 Task: Look for space in Ma'an, Jordan from 12th June, 2023 to 15th June, 2023 for 2 adults in price range Rs.10000 to Rs.15000. Place can be entire place with 1  bedroom having 1 bed and 1 bathroom. Property type can be house, flat, guest house, hotel. Amenities needed are: washing machine. Booking option can be shelf check-in. Required host language is English.
Action: Mouse moved to (411, 81)
Screenshot: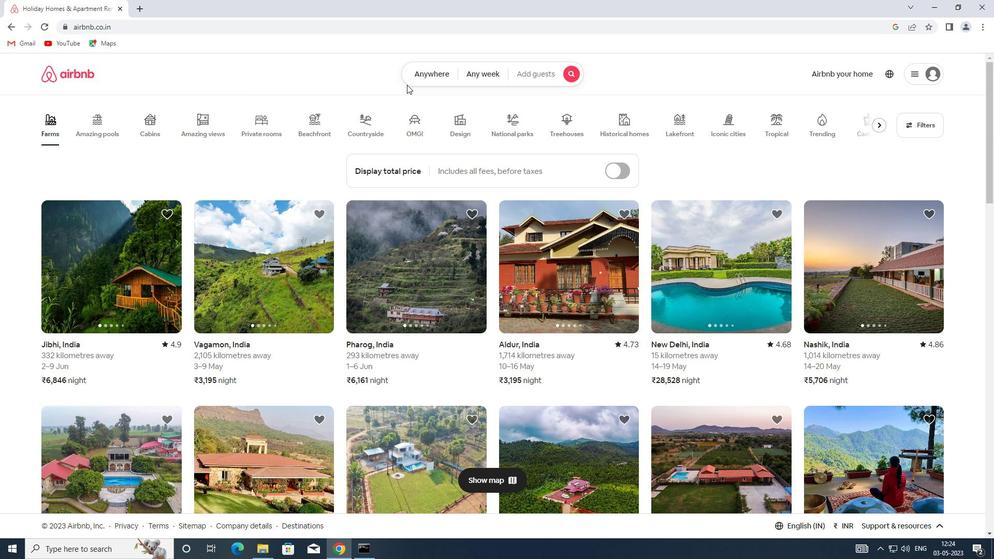 
Action: Mouse pressed left at (411, 81)
Screenshot: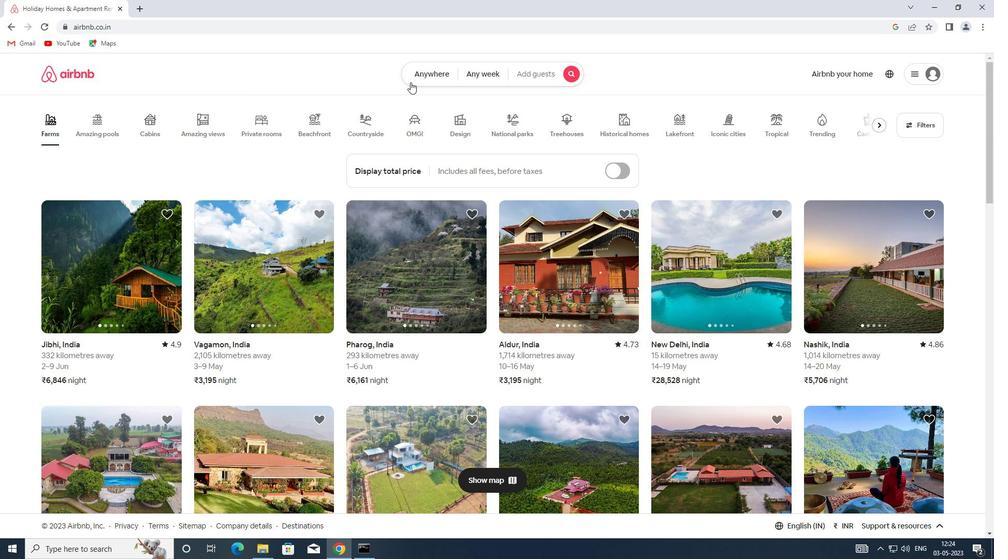 
Action: Mouse moved to (370, 107)
Screenshot: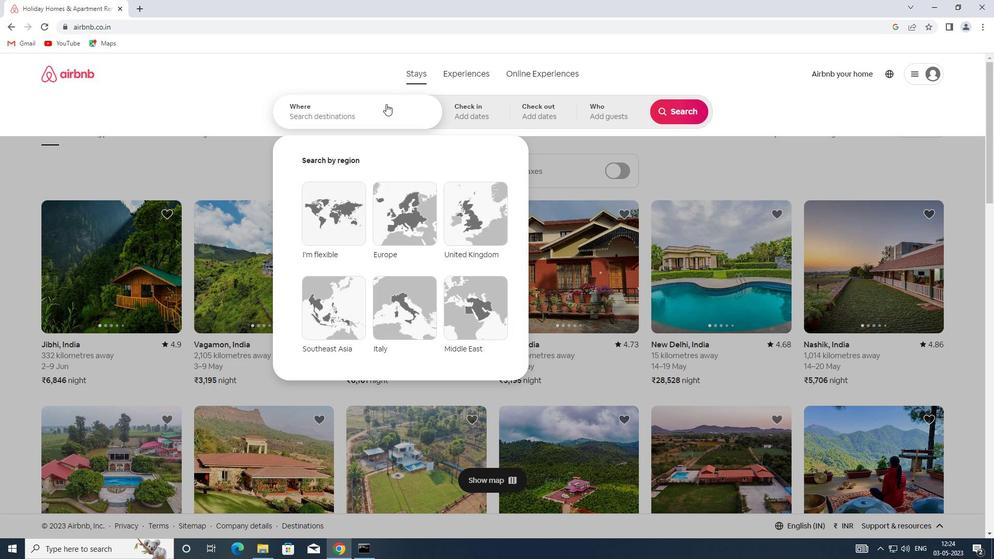 
Action: Mouse pressed left at (370, 107)
Screenshot: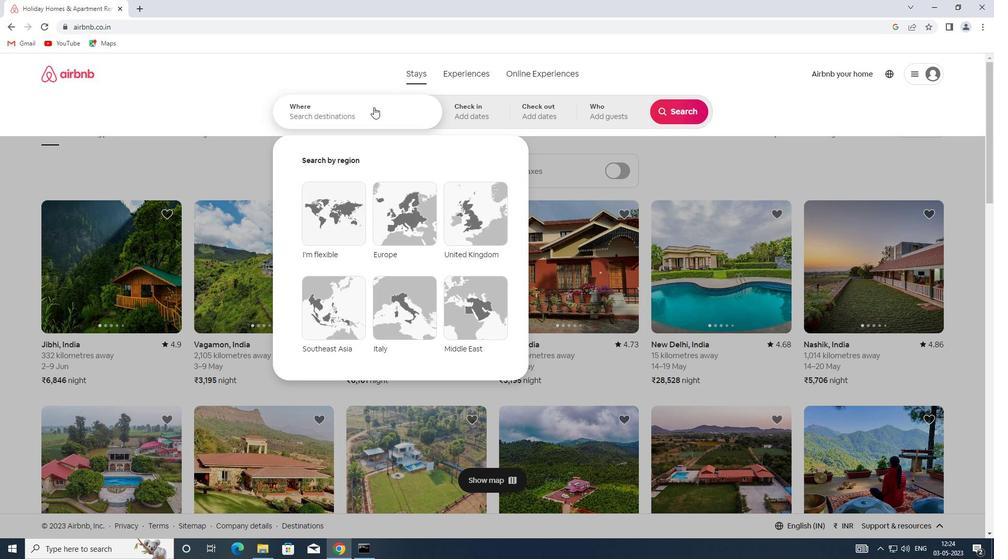 
Action: Key pressed <Key.shift>MAAN,<Key.shift>JORDAN
Screenshot: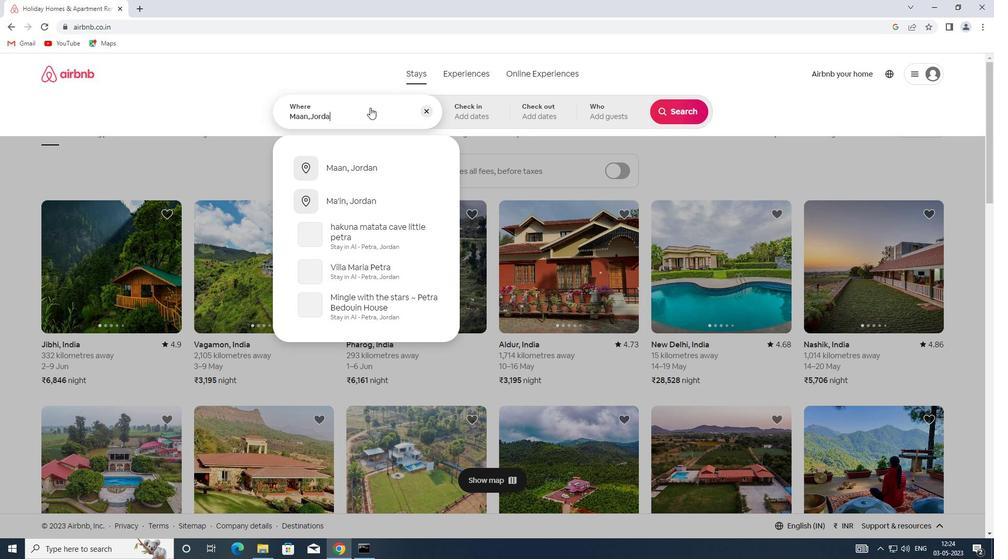 
Action: Mouse moved to (472, 117)
Screenshot: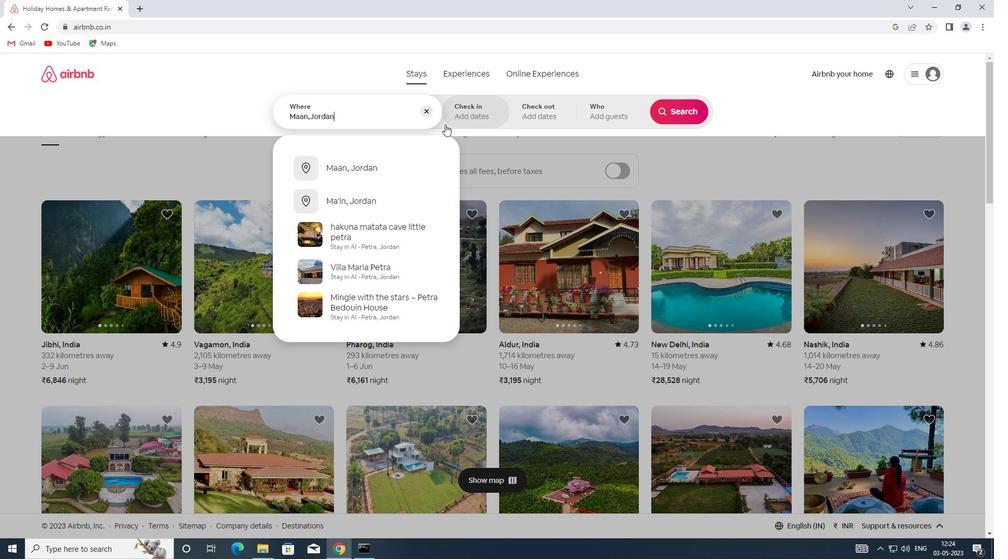 
Action: Mouse pressed left at (472, 117)
Screenshot: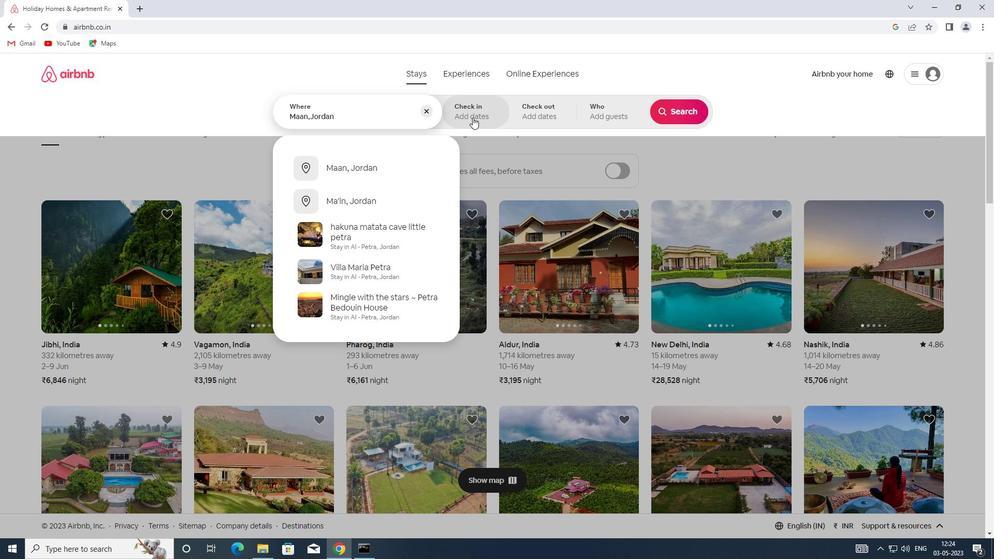 
Action: Mouse moved to (551, 291)
Screenshot: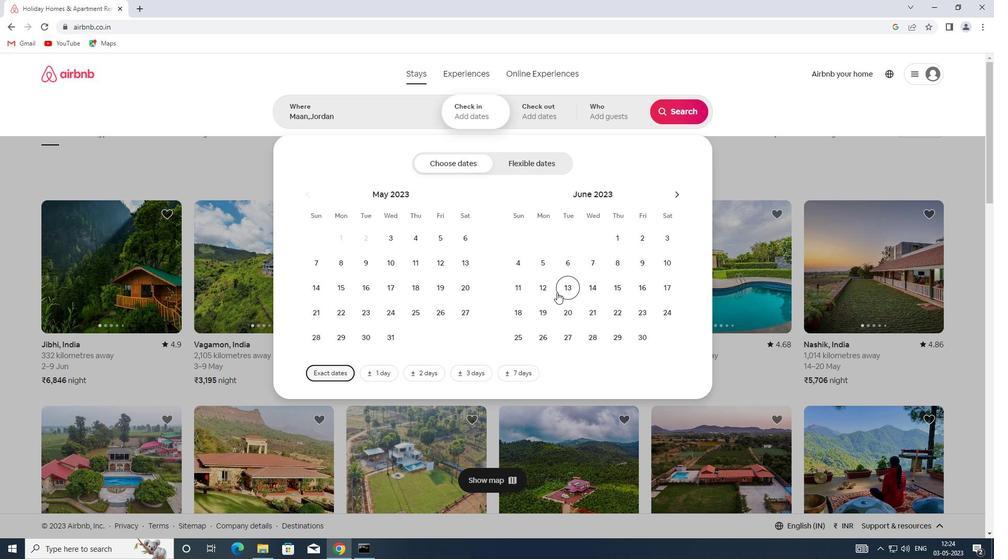 
Action: Mouse pressed left at (551, 291)
Screenshot: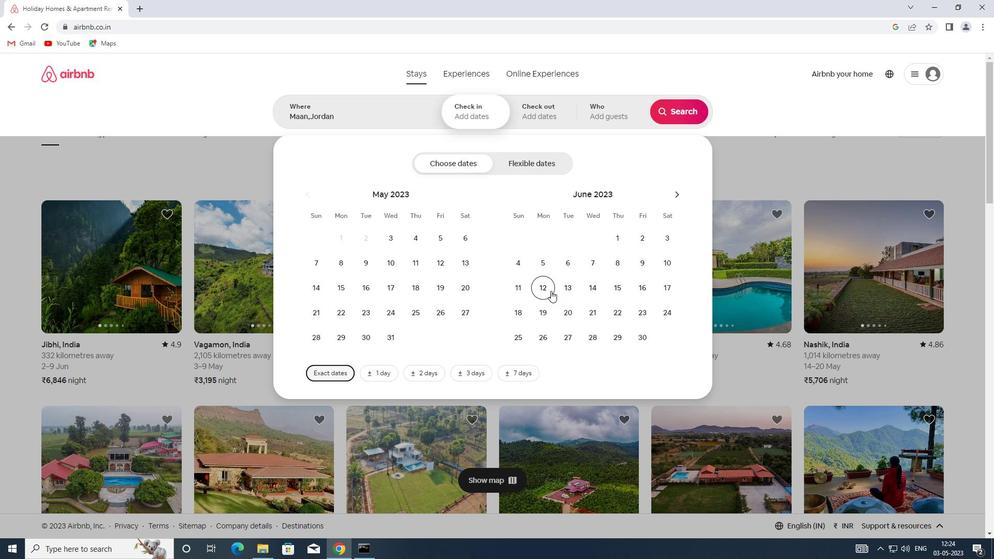 
Action: Mouse moved to (614, 285)
Screenshot: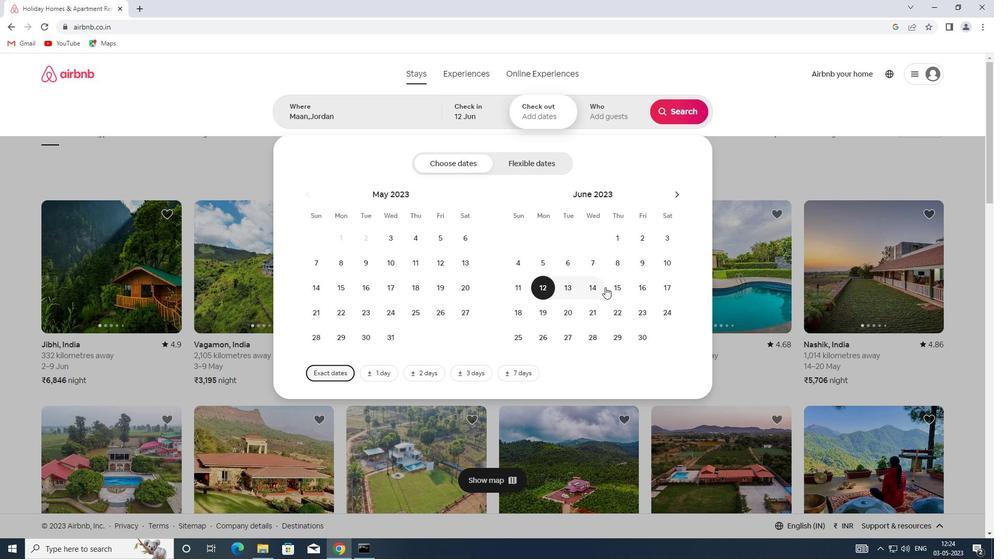 
Action: Mouse pressed left at (614, 285)
Screenshot: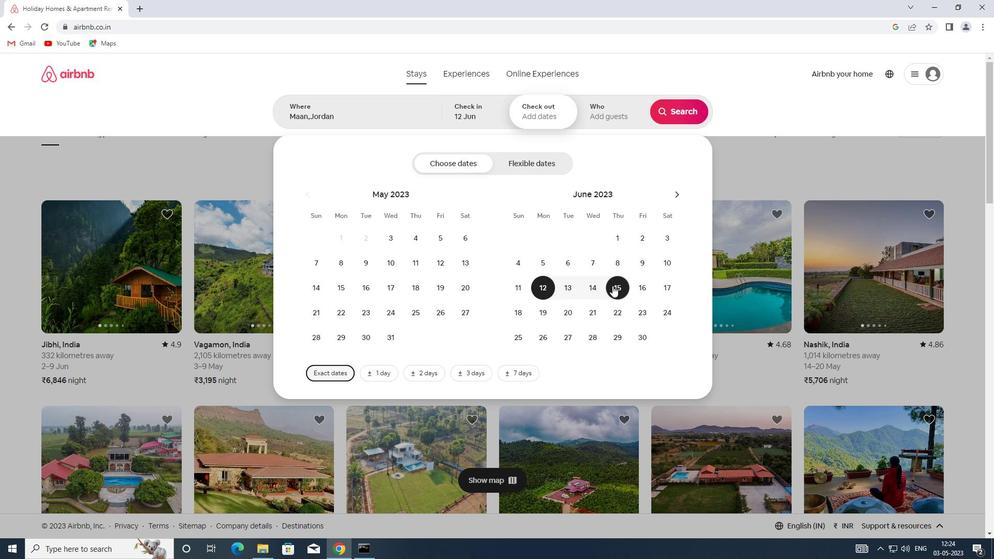 
Action: Mouse moved to (604, 125)
Screenshot: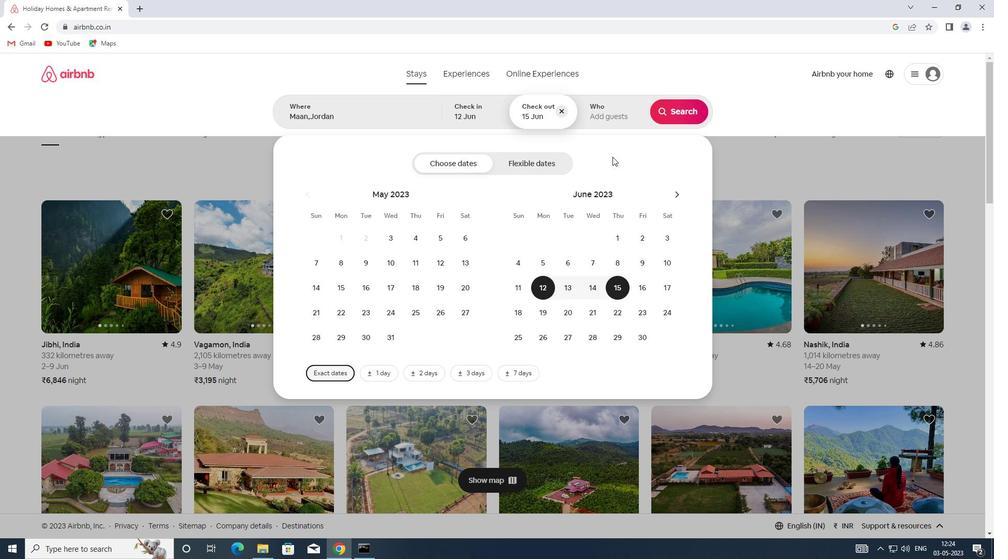 
Action: Mouse pressed left at (604, 125)
Screenshot: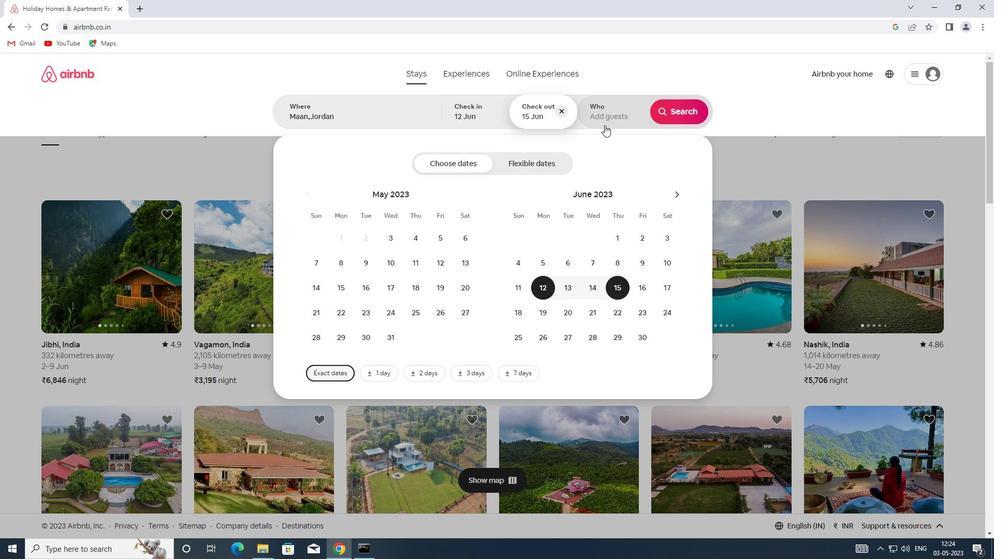 
Action: Mouse moved to (688, 170)
Screenshot: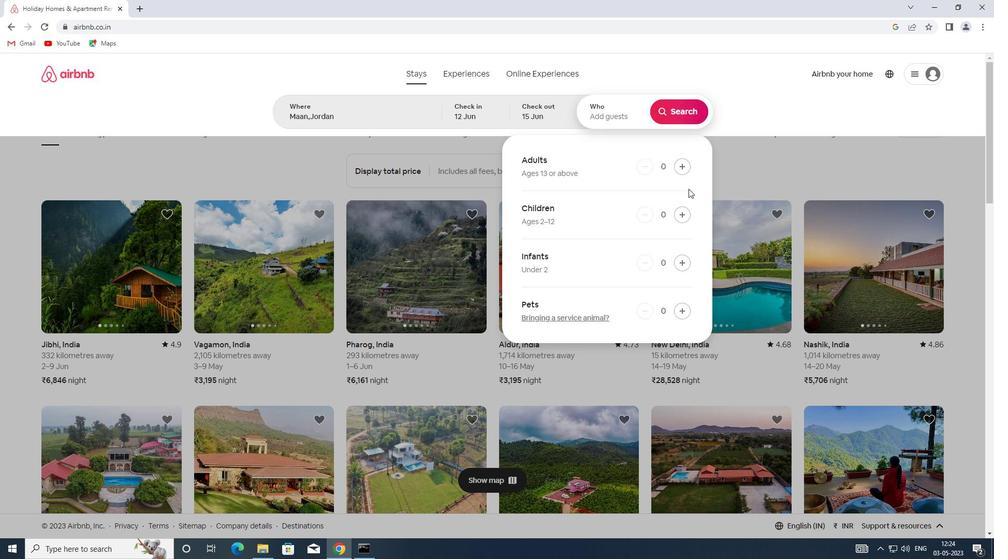 
Action: Mouse pressed left at (688, 170)
Screenshot: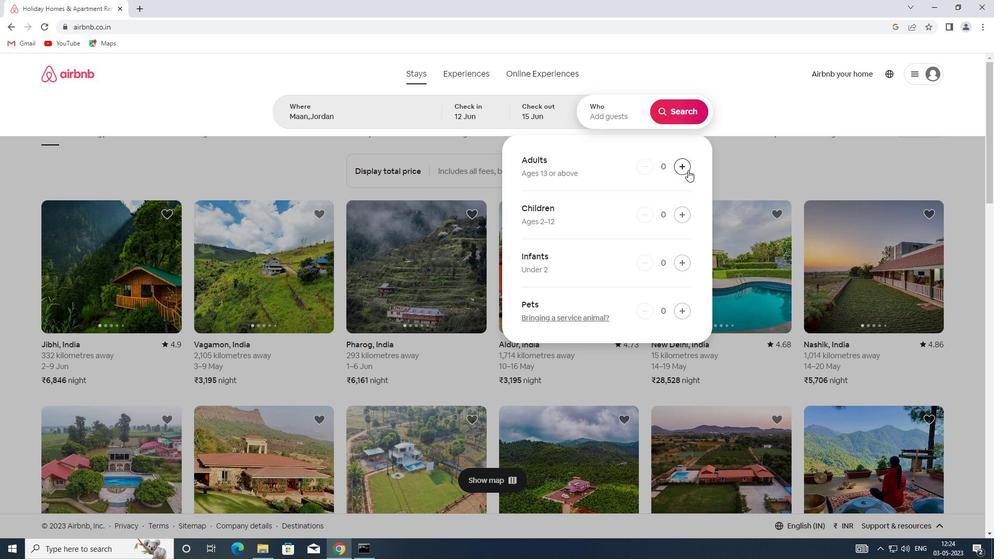 
Action: Mouse pressed left at (688, 170)
Screenshot: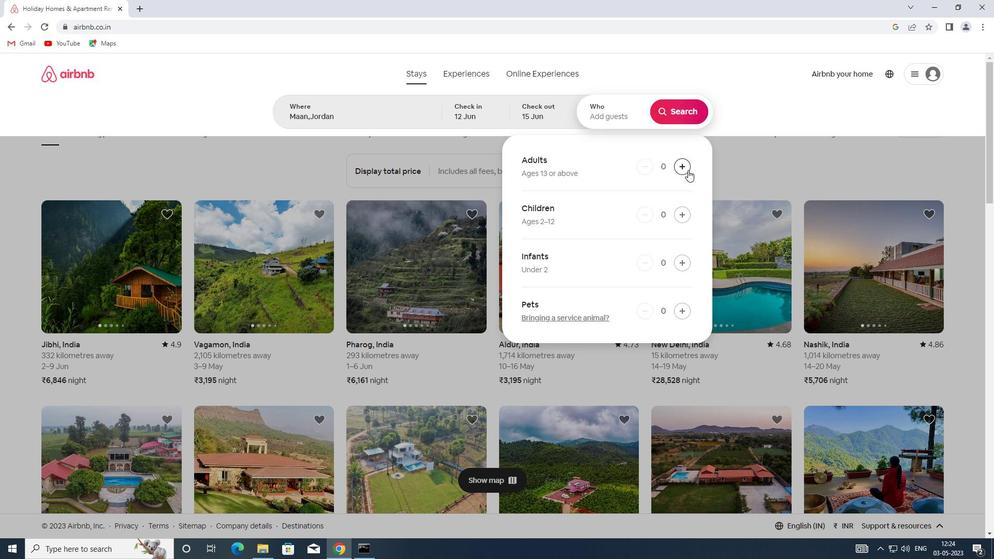 
Action: Mouse moved to (683, 115)
Screenshot: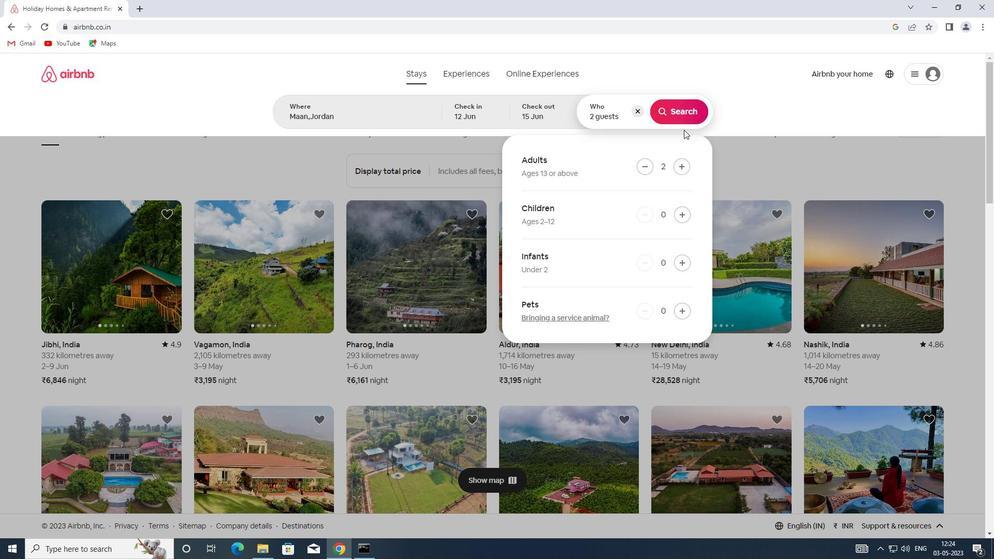 
Action: Mouse pressed left at (683, 115)
Screenshot: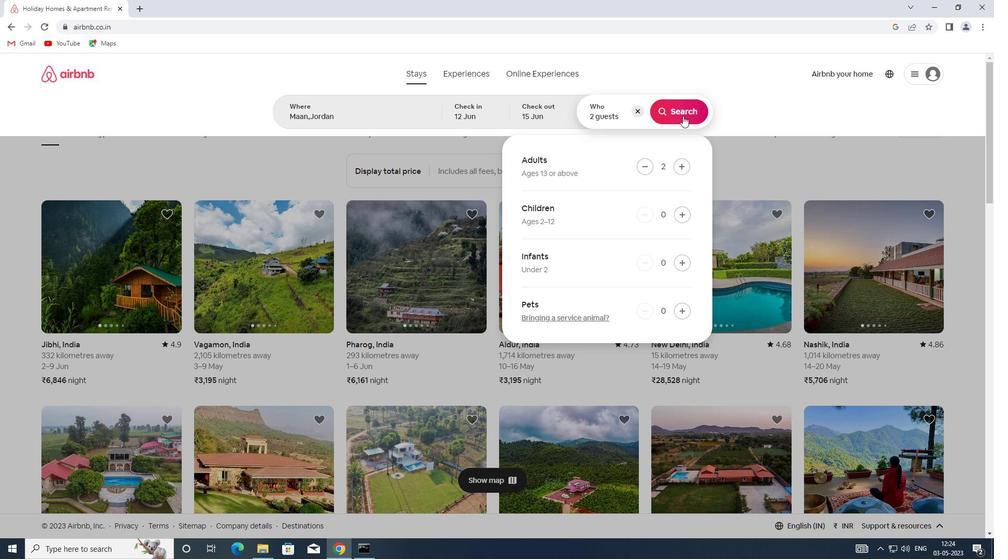 
Action: Mouse moved to (945, 110)
Screenshot: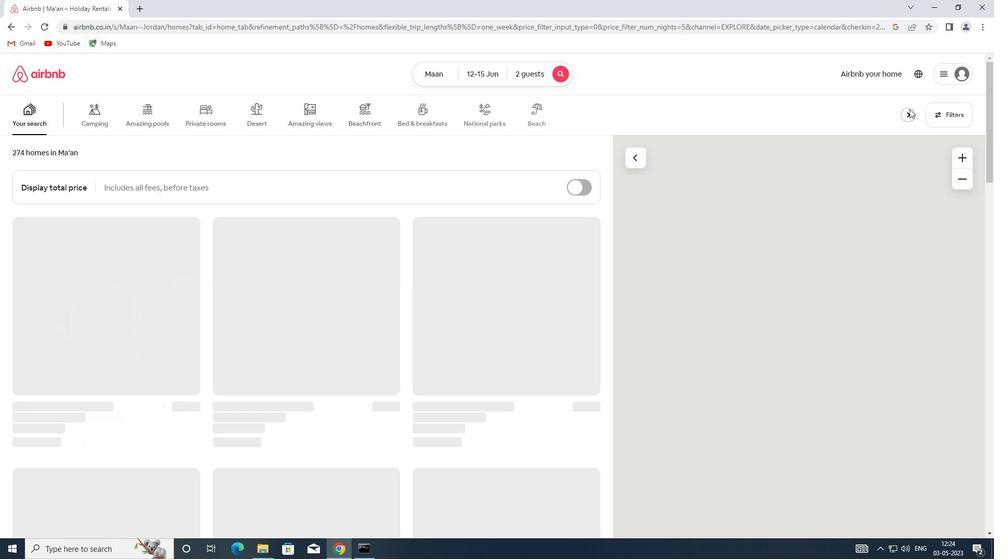 
Action: Mouse pressed left at (945, 110)
Screenshot: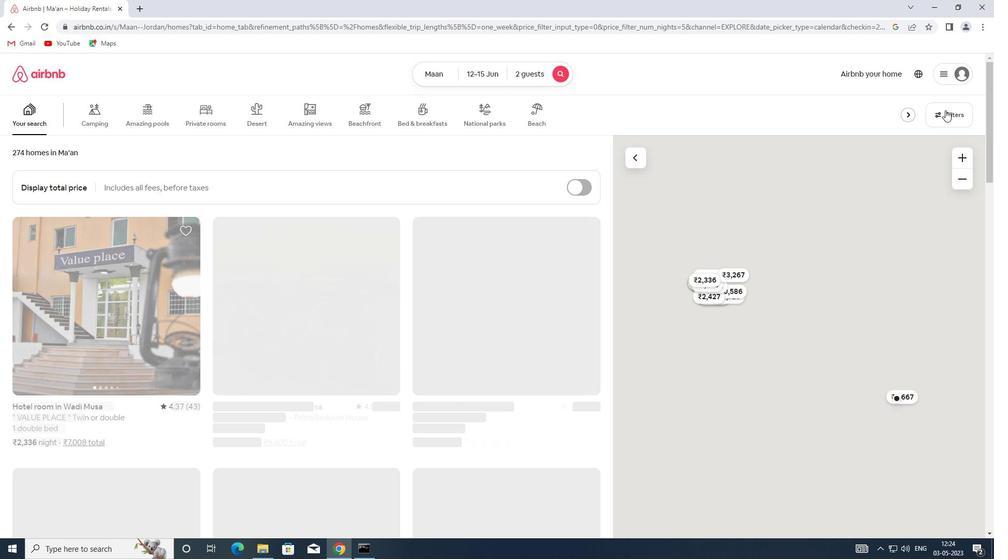 
Action: Mouse moved to (360, 246)
Screenshot: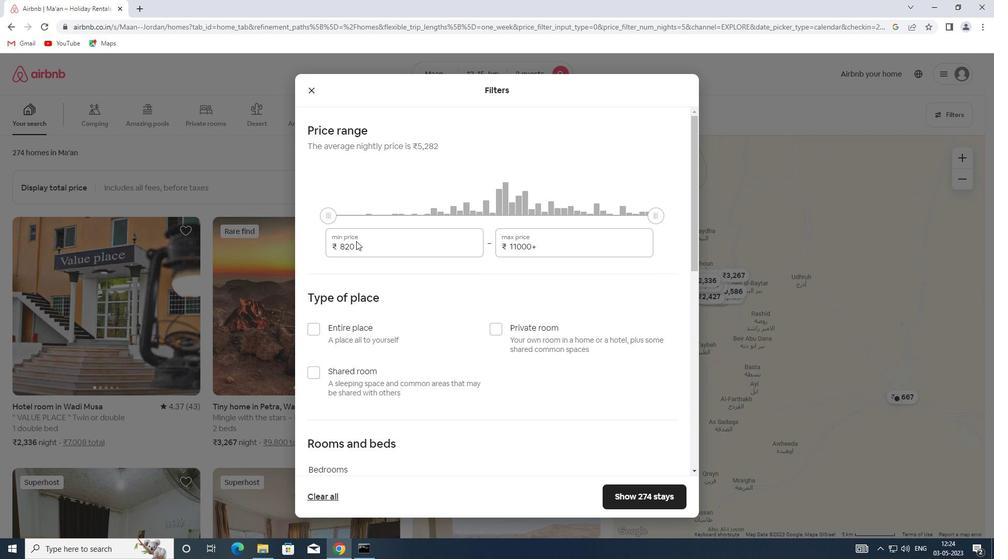 
Action: Mouse pressed left at (360, 246)
Screenshot: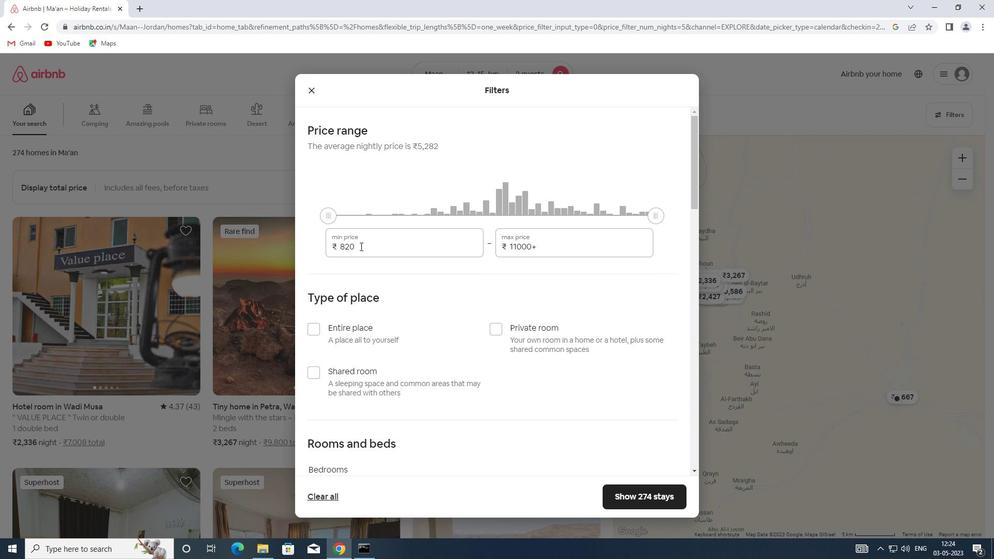 
Action: Mouse moved to (331, 248)
Screenshot: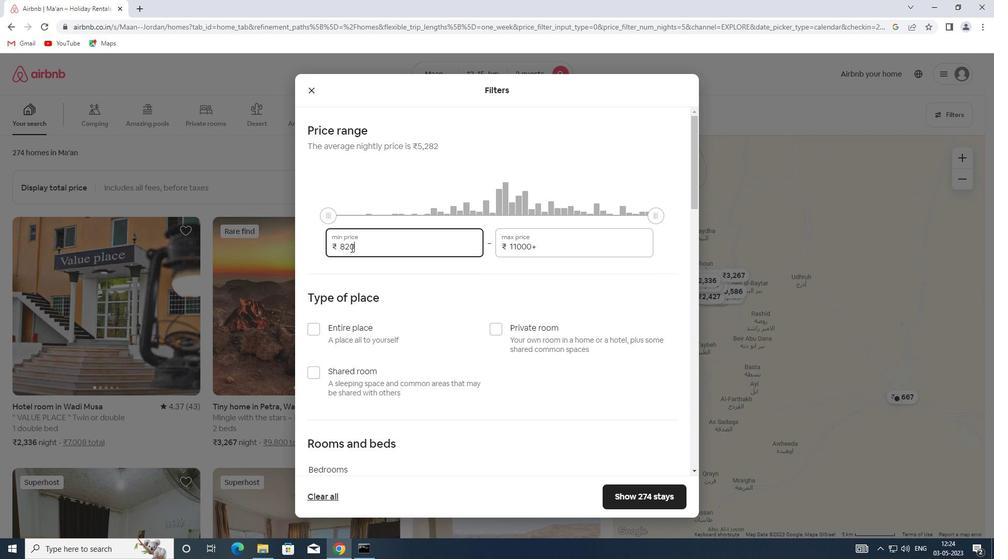 
Action: Key pressed 10000
Screenshot: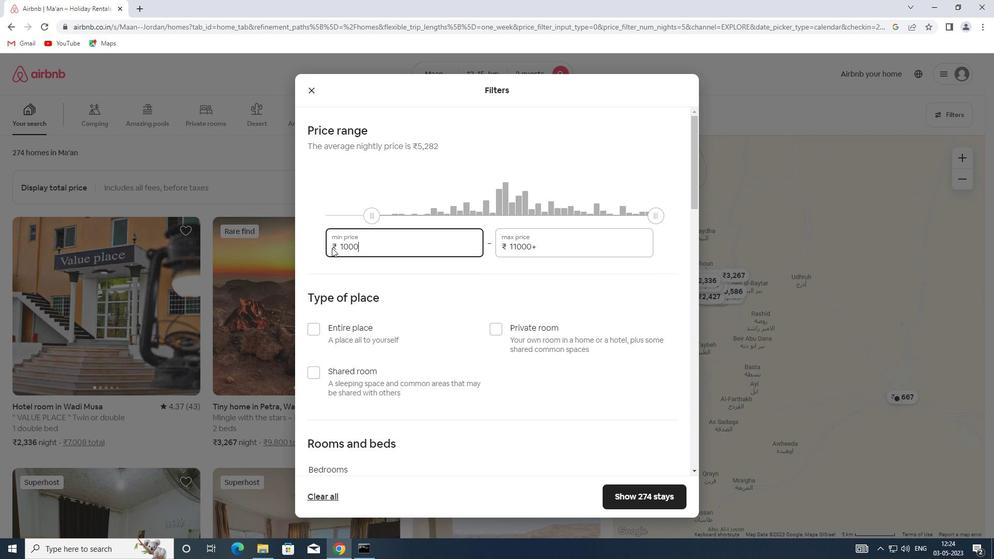 
Action: Mouse moved to (554, 249)
Screenshot: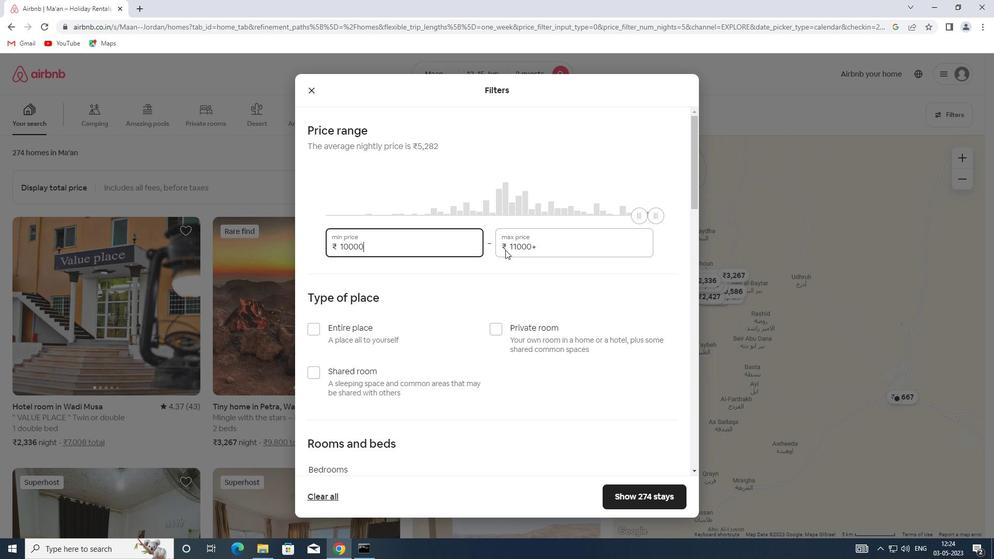 
Action: Mouse pressed left at (554, 249)
Screenshot: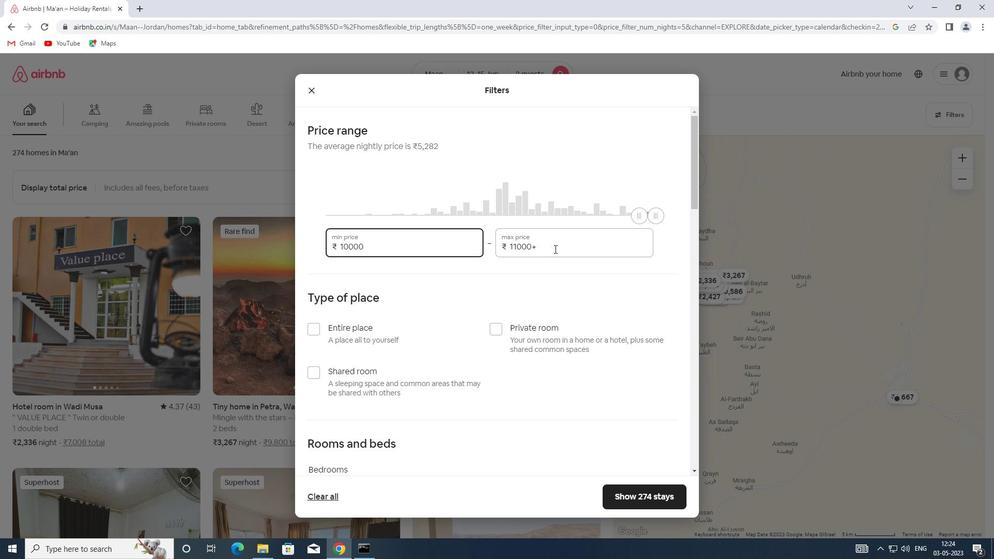 
Action: Mouse moved to (461, 248)
Screenshot: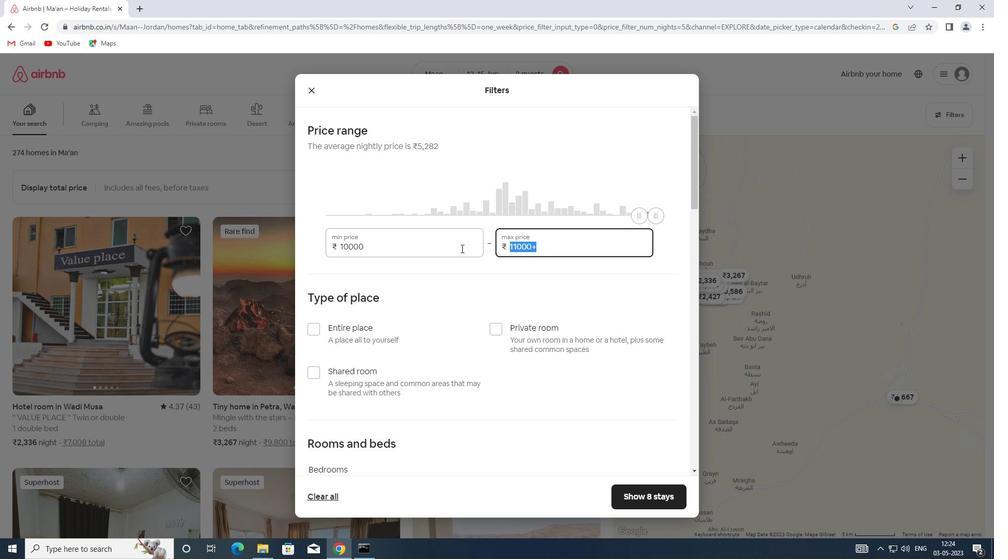 
Action: Key pressed 15000
Screenshot: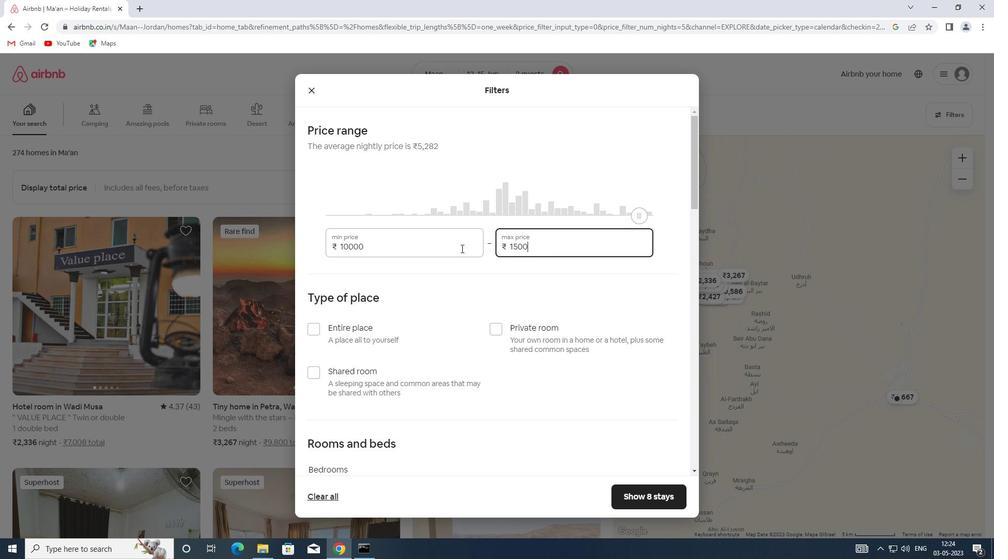 
Action: Mouse moved to (325, 326)
Screenshot: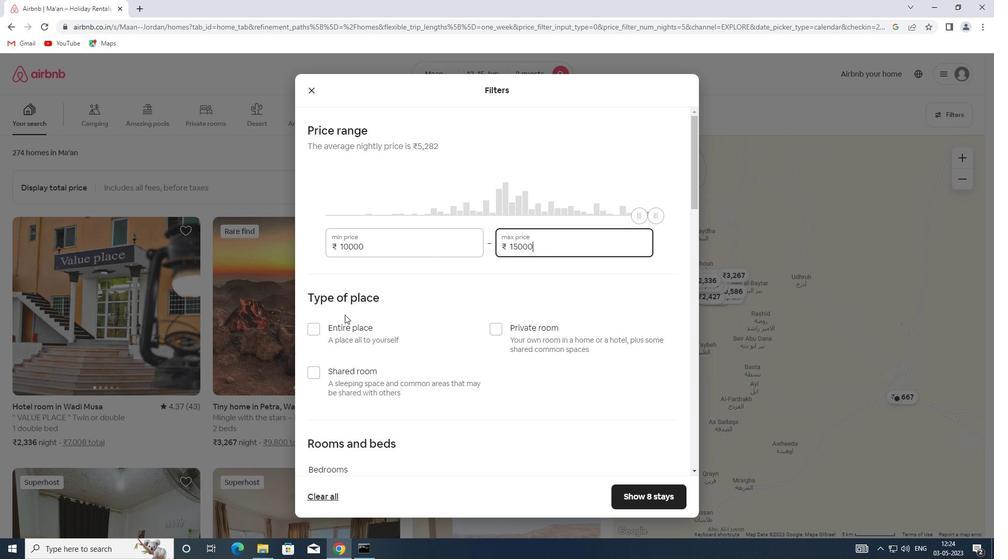 
Action: Mouse pressed left at (325, 326)
Screenshot: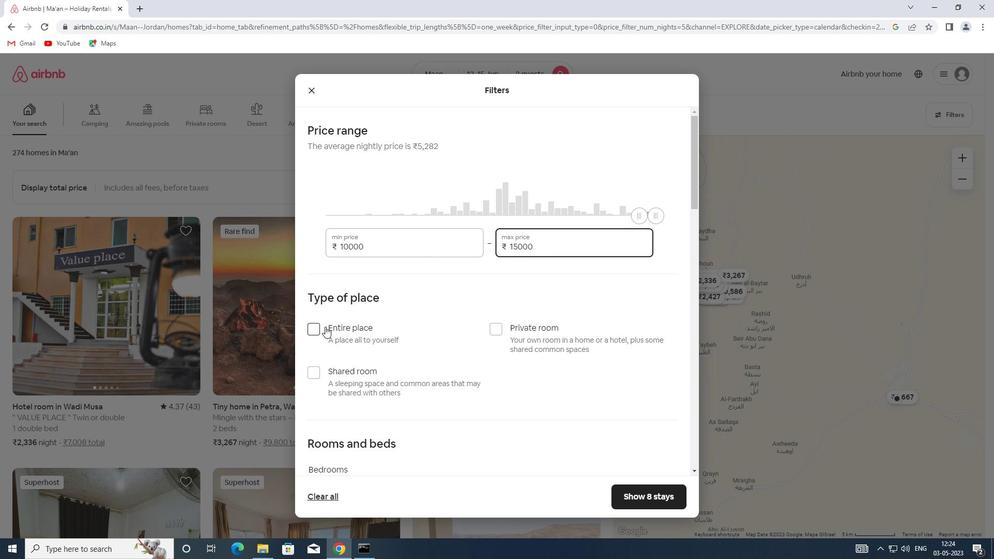 
Action: Mouse scrolled (325, 326) with delta (0, 0)
Screenshot: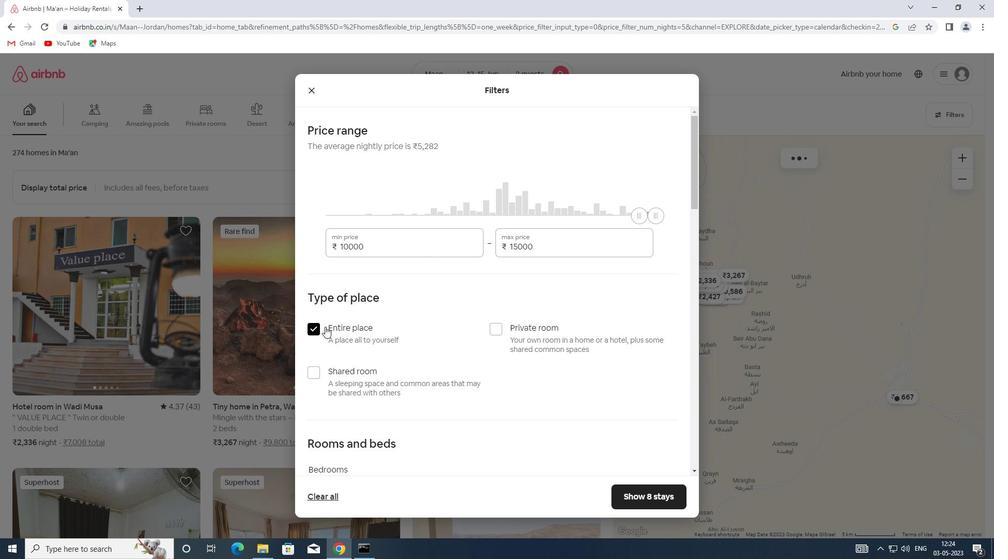 
Action: Mouse scrolled (325, 326) with delta (0, 0)
Screenshot: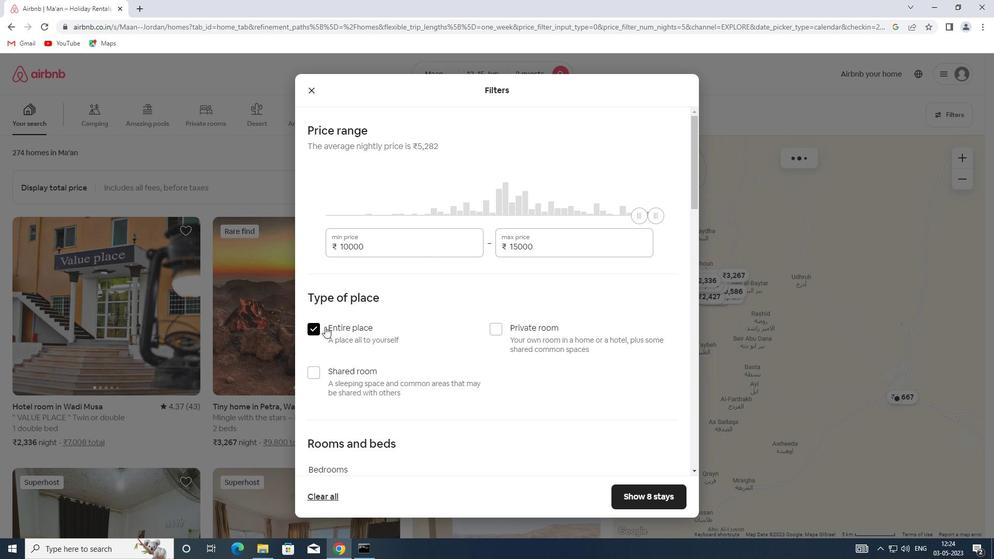 
Action: Mouse scrolled (325, 326) with delta (0, 0)
Screenshot: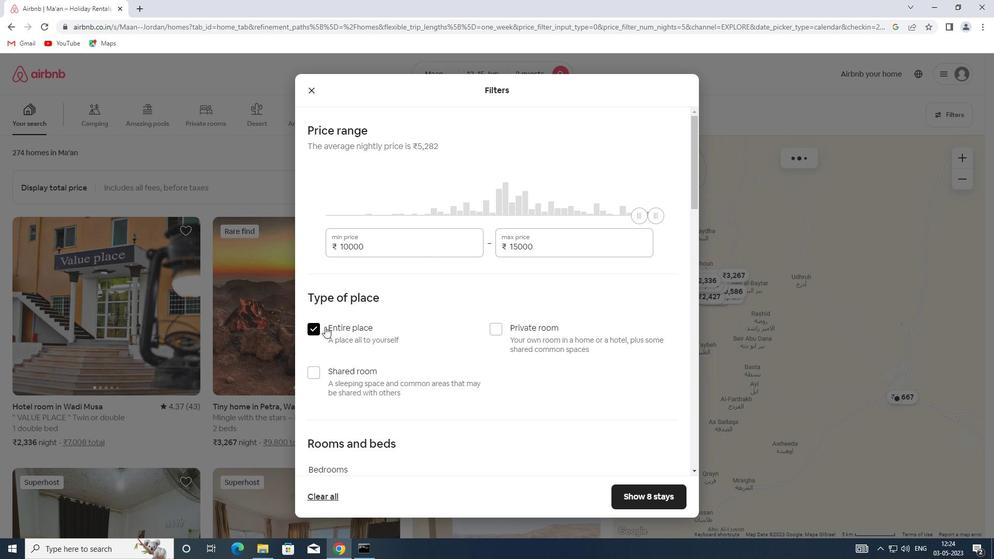 
Action: Mouse scrolled (325, 326) with delta (0, 0)
Screenshot: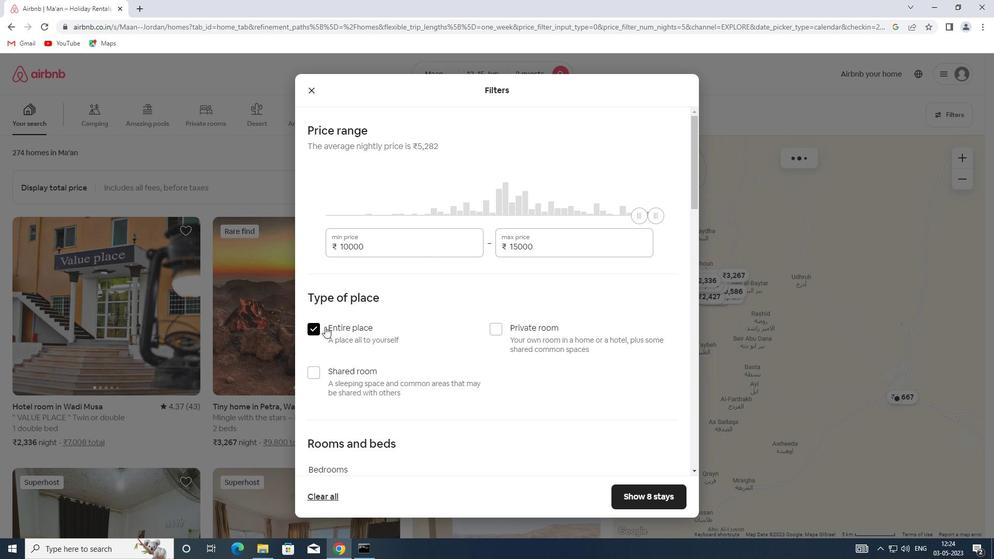 
Action: Mouse scrolled (325, 326) with delta (0, 0)
Screenshot: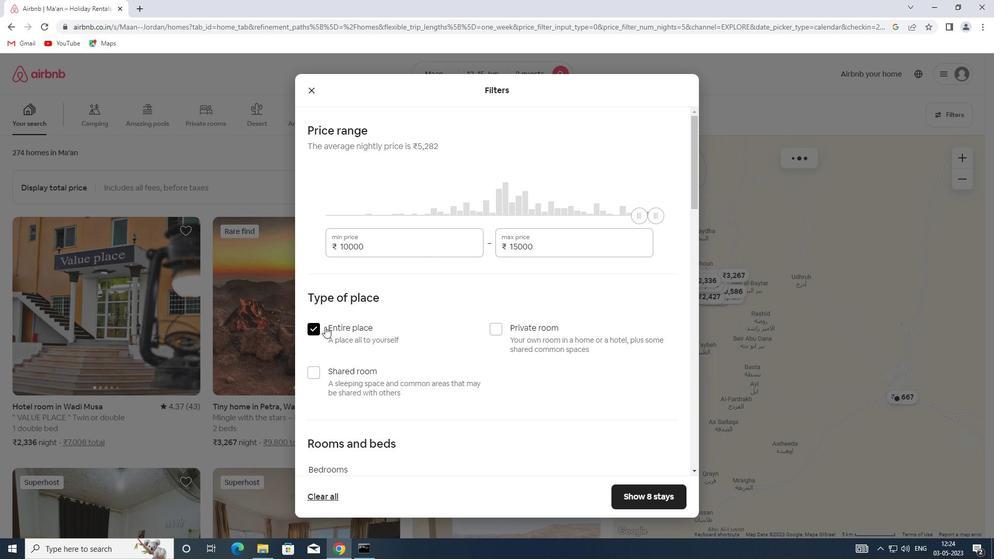 
Action: Mouse moved to (370, 244)
Screenshot: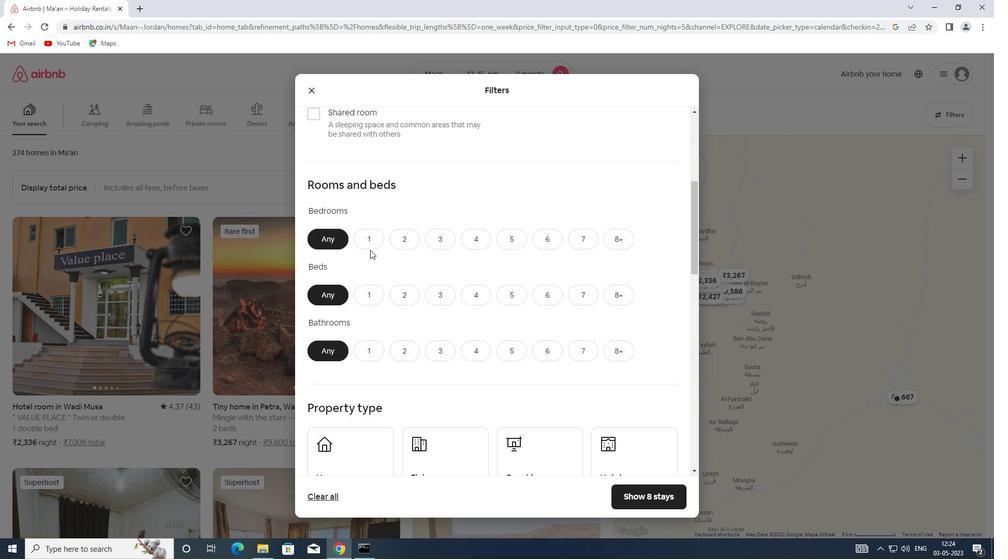 
Action: Mouse pressed left at (370, 244)
Screenshot: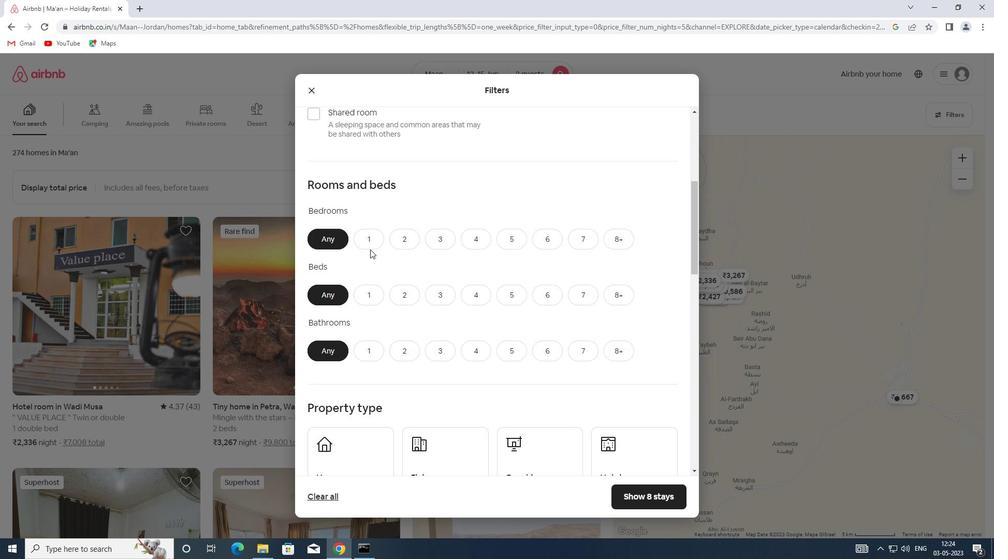 
Action: Mouse moved to (366, 290)
Screenshot: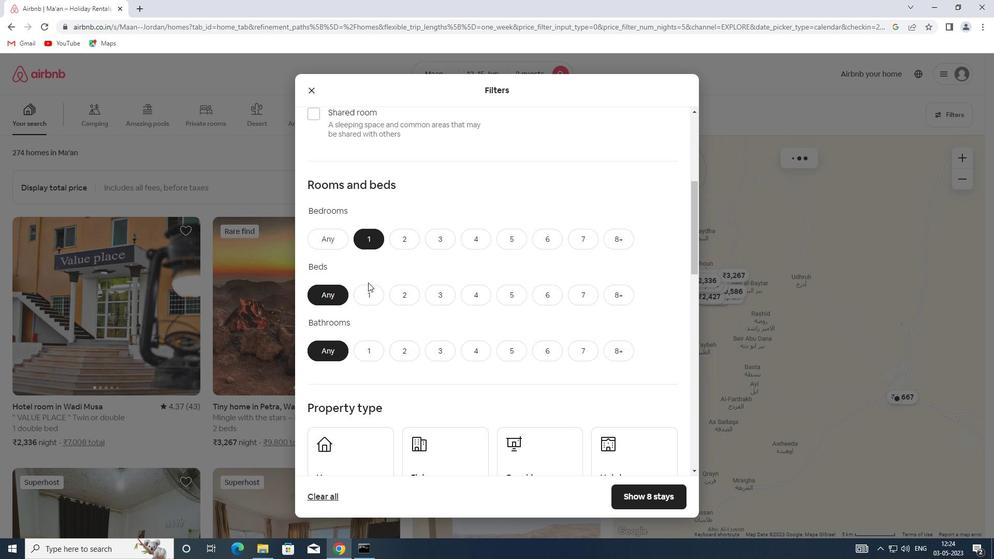 
Action: Mouse pressed left at (366, 290)
Screenshot: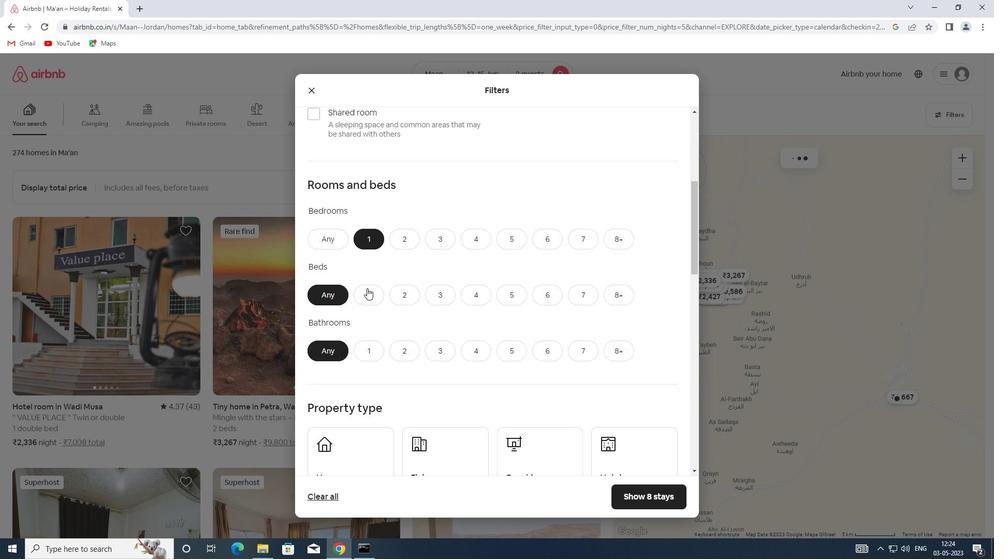 
Action: Mouse moved to (367, 353)
Screenshot: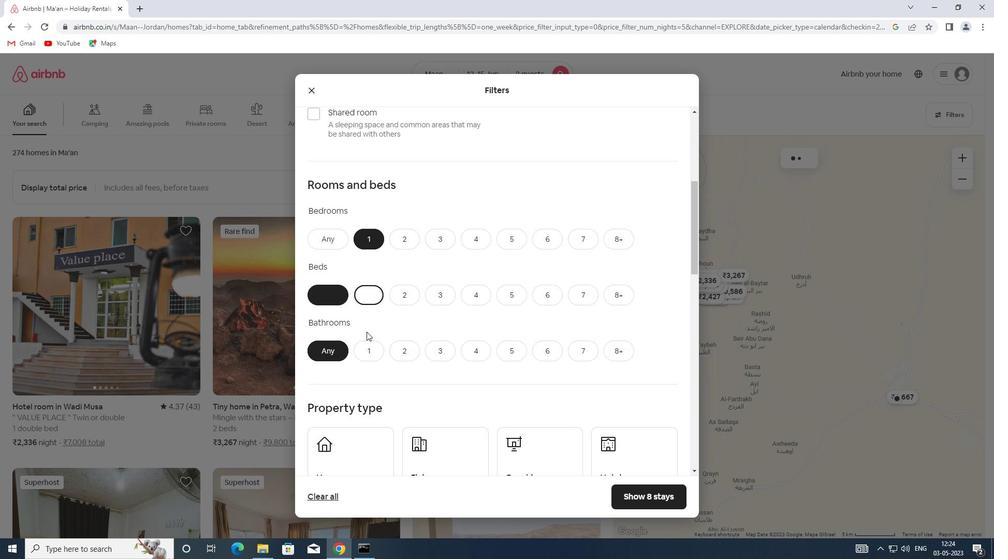 
Action: Mouse pressed left at (367, 353)
Screenshot: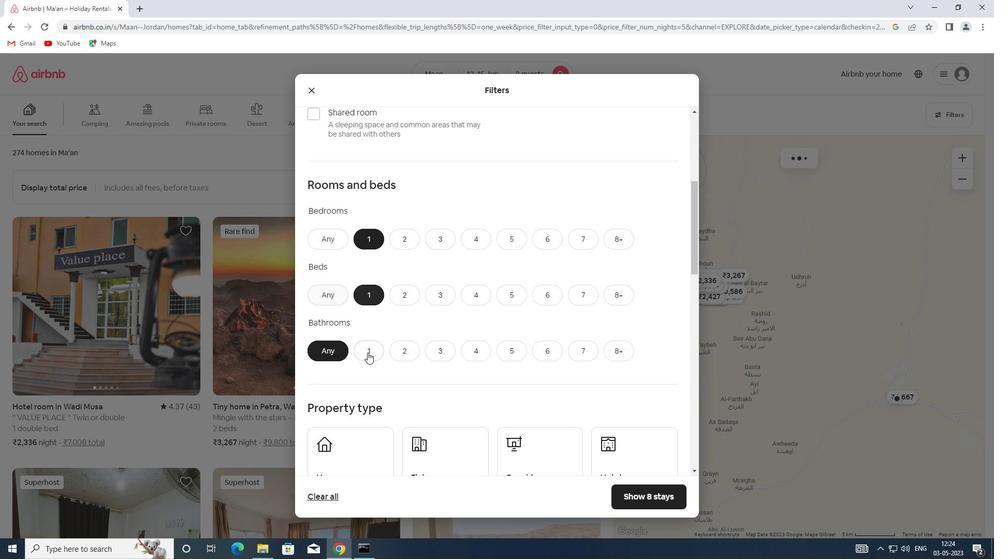 
Action: Mouse moved to (367, 351)
Screenshot: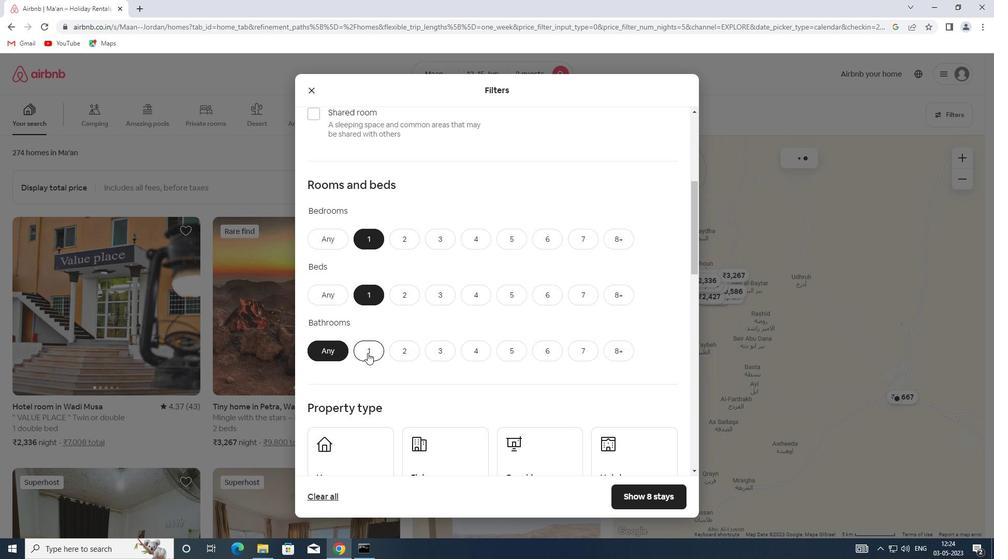 
Action: Mouse scrolled (367, 351) with delta (0, 0)
Screenshot: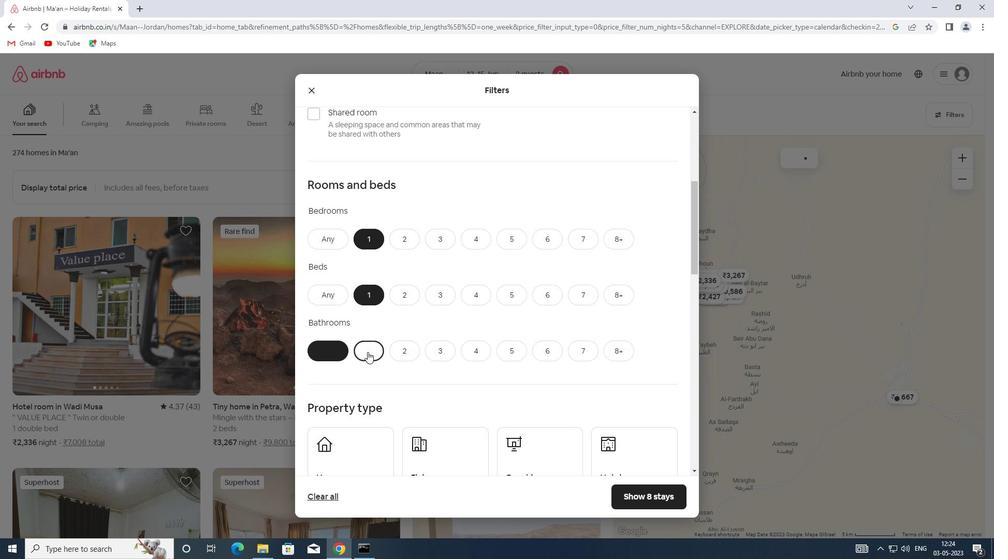 
Action: Mouse scrolled (367, 351) with delta (0, 0)
Screenshot: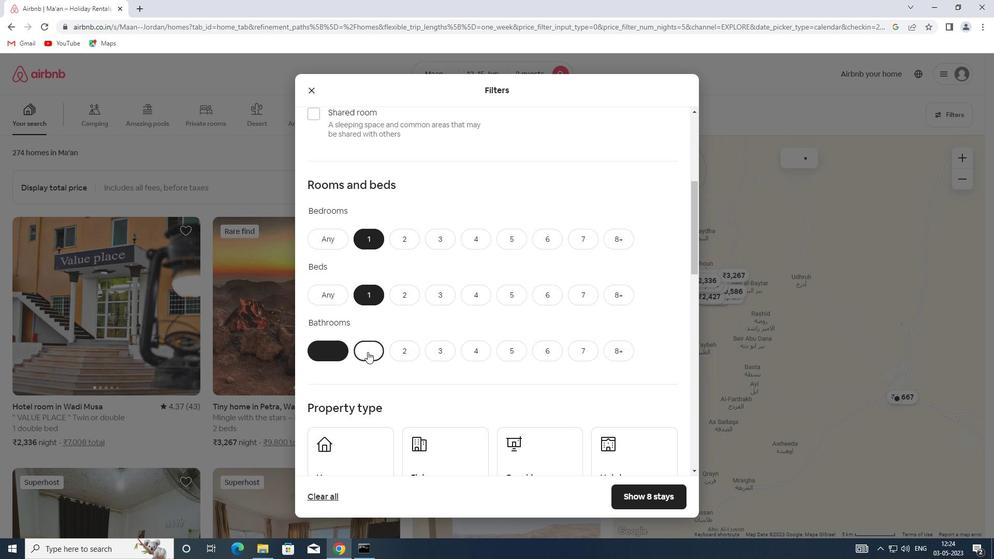 
Action: Mouse moved to (367, 351)
Screenshot: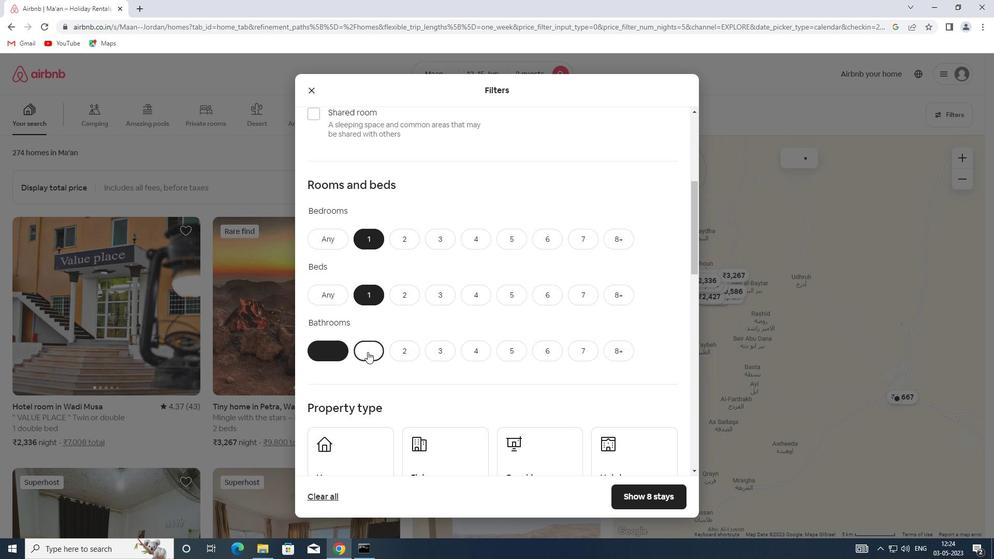 
Action: Mouse scrolled (367, 351) with delta (0, 0)
Screenshot: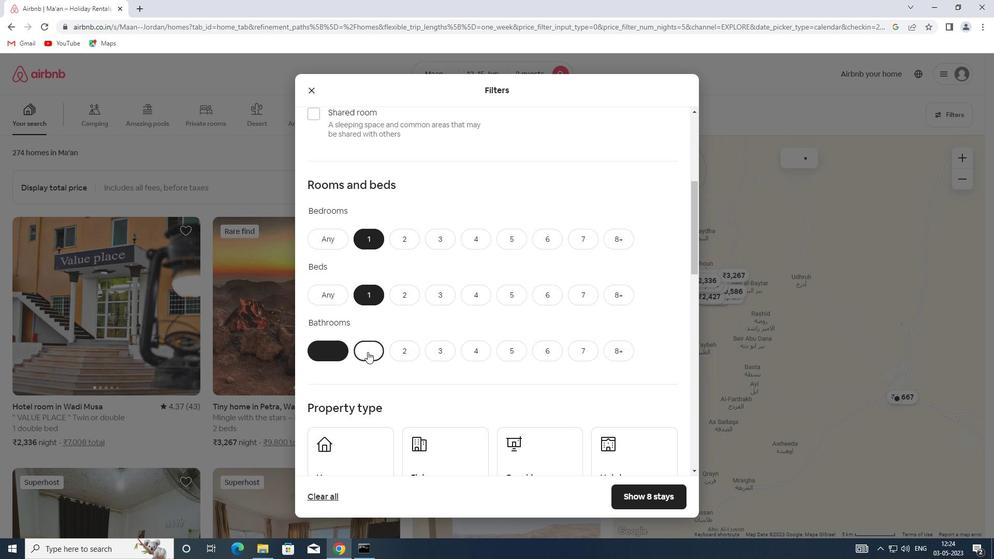 
Action: Mouse moved to (359, 301)
Screenshot: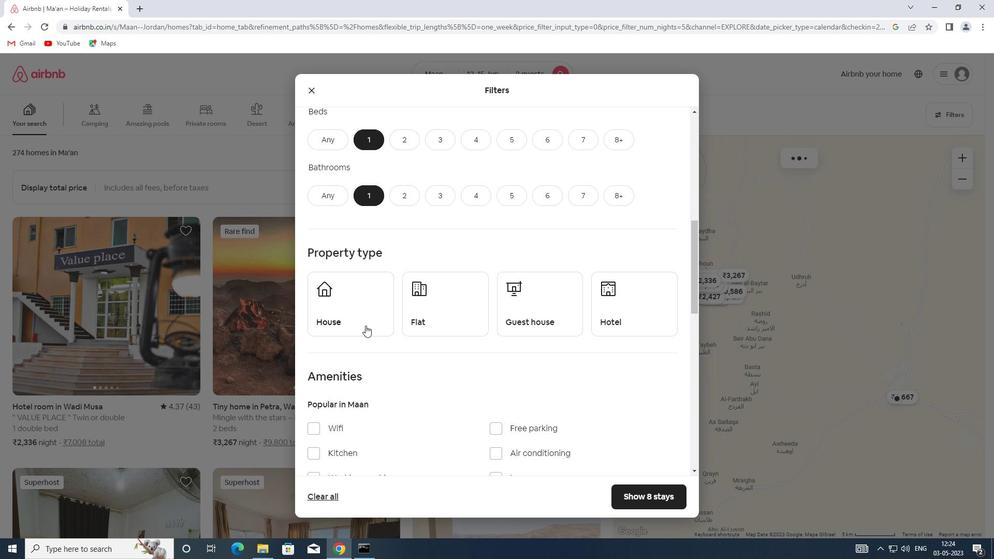
Action: Mouse pressed left at (359, 301)
Screenshot: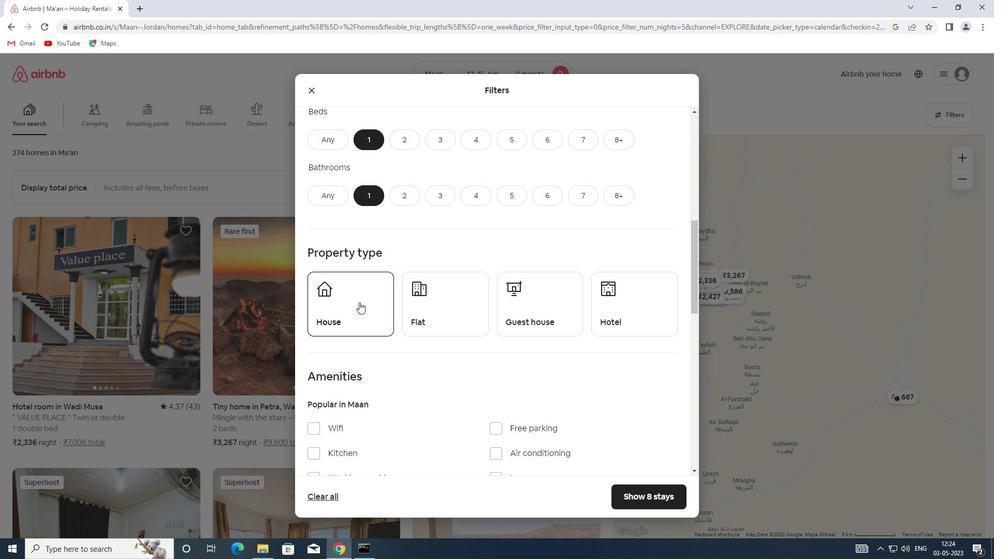 
Action: Mouse moved to (446, 302)
Screenshot: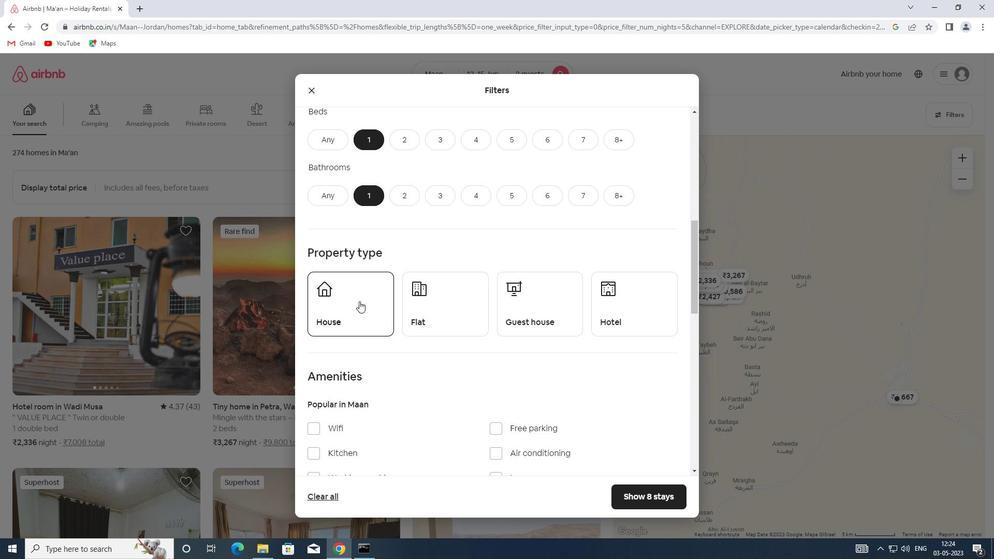 
Action: Mouse pressed left at (446, 302)
Screenshot: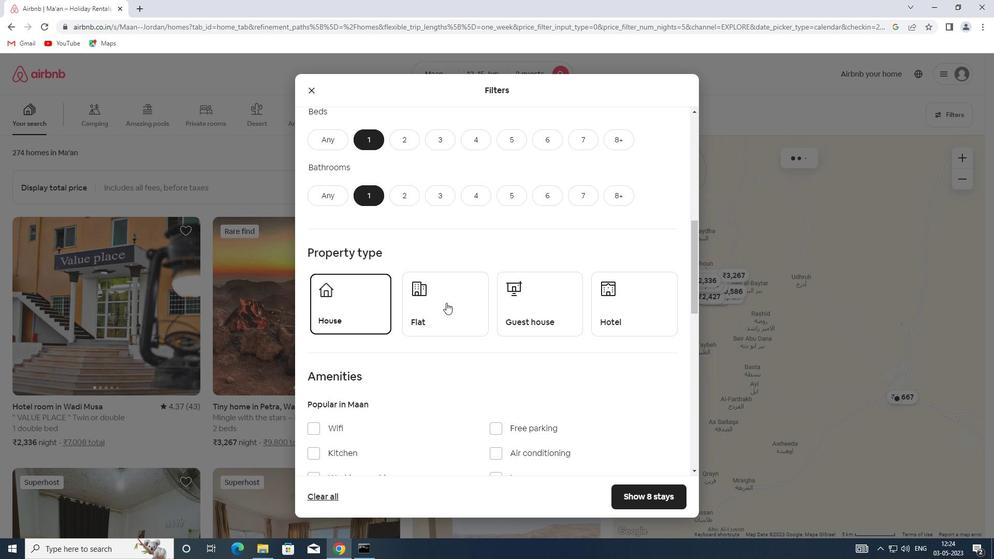 
Action: Mouse moved to (538, 305)
Screenshot: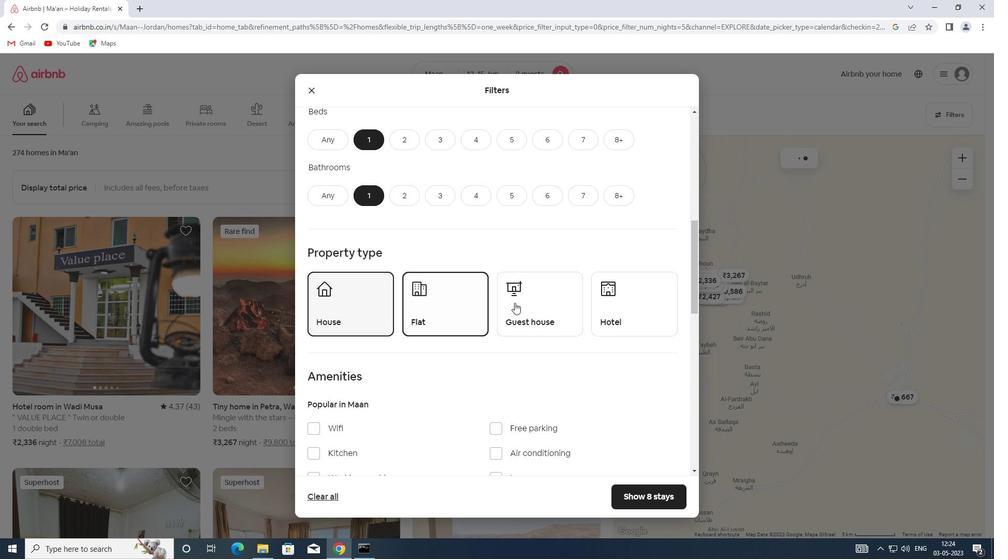 
Action: Mouse pressed left at (538, 305)
Screenshot: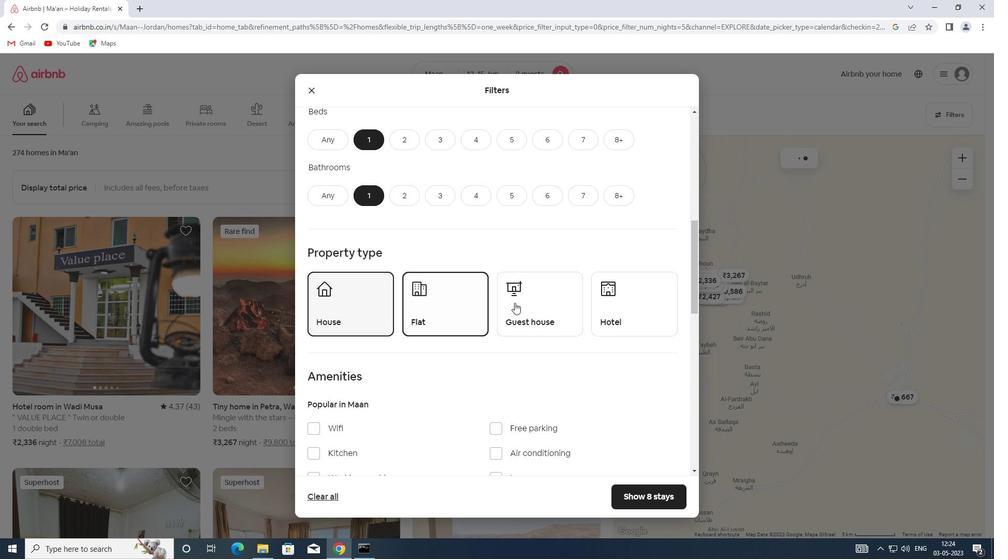 
Action: Mouse moved to (654, 306)
Screenshot: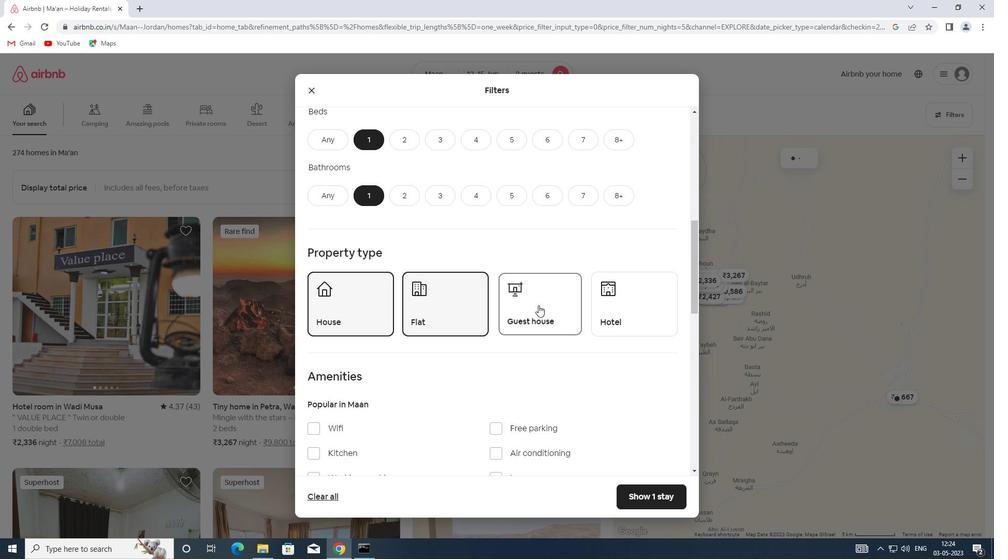 
Action: Mouse pressed left at (654, 306)
Screenshot: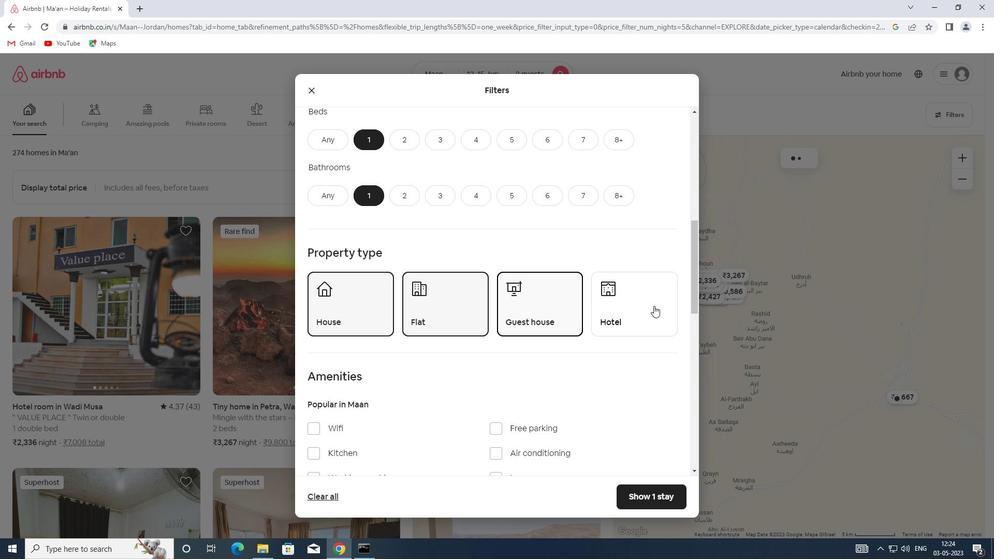 
Action: Mouse moved to (526, 302)
Screenshot: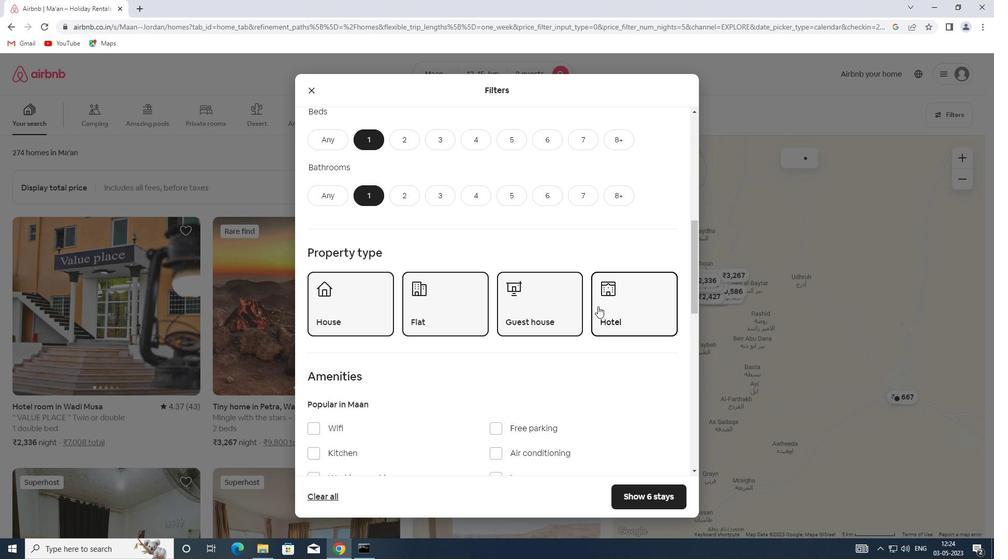 
Action: Mouse scrolled (526, 302) with delta (0, 0)
Screenshot: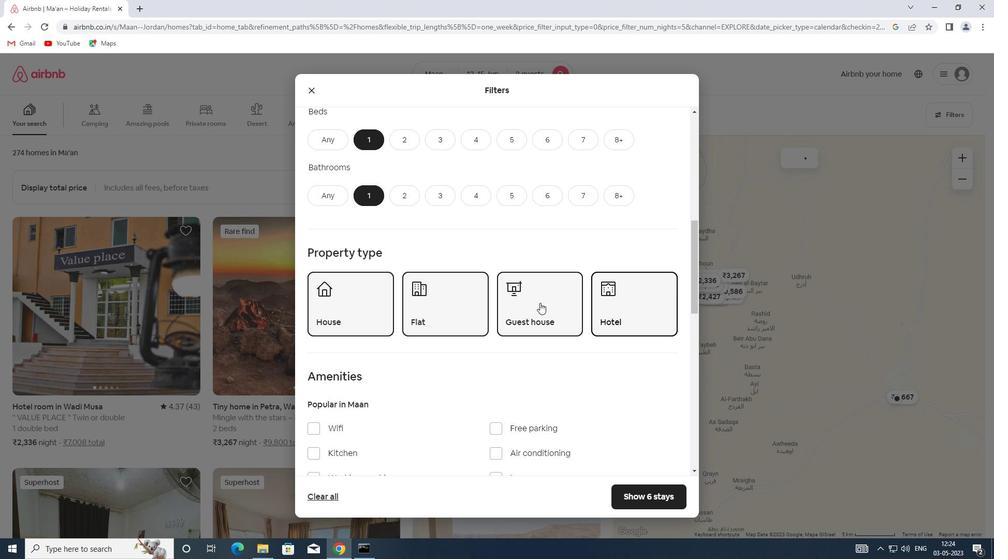 
Action: Mouse scrolled (526, 302) with delta (0, 0)
Screenshot: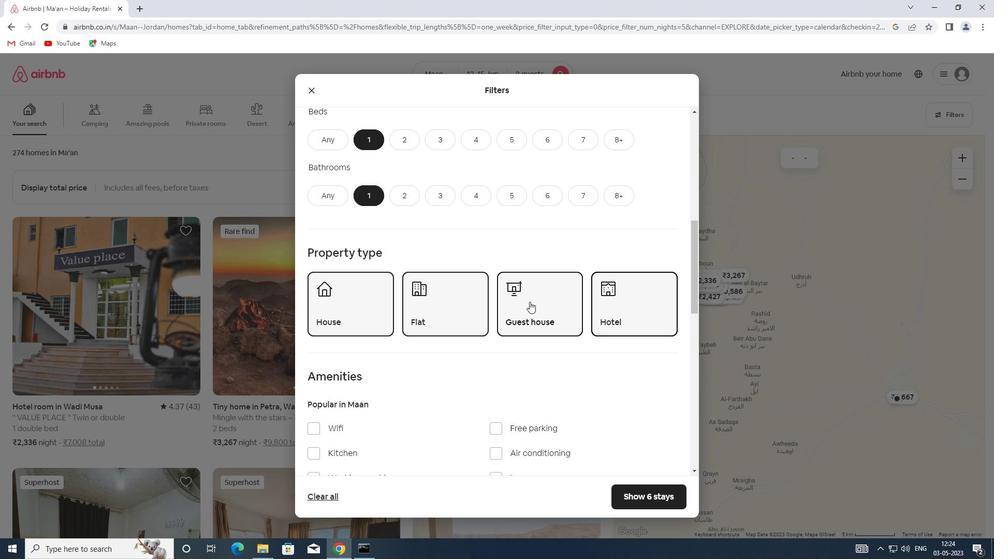 
Action: Mouse moved to (526, 302)
Screenshot: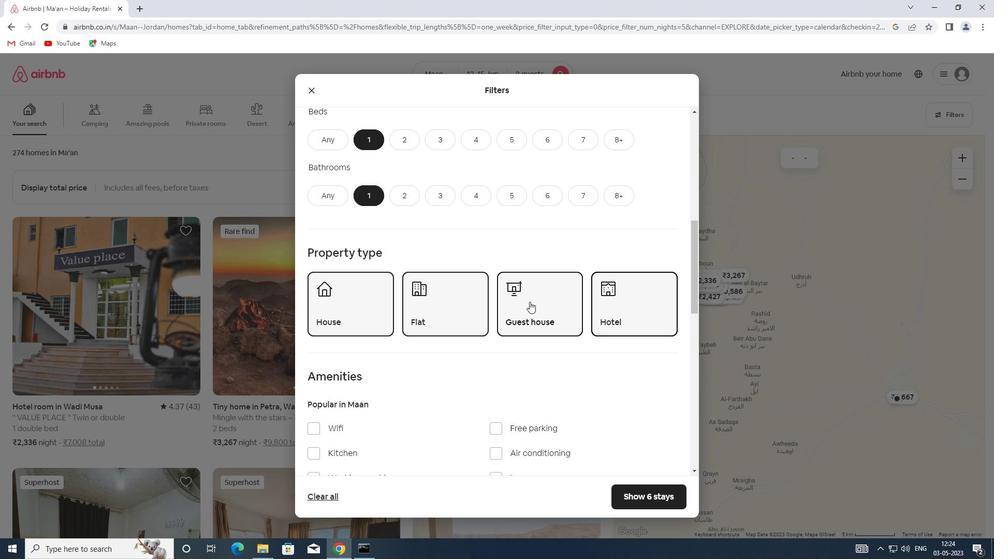 
Action: Mouse scrolled (526, 302) with delta (0, 0)
Screenshot: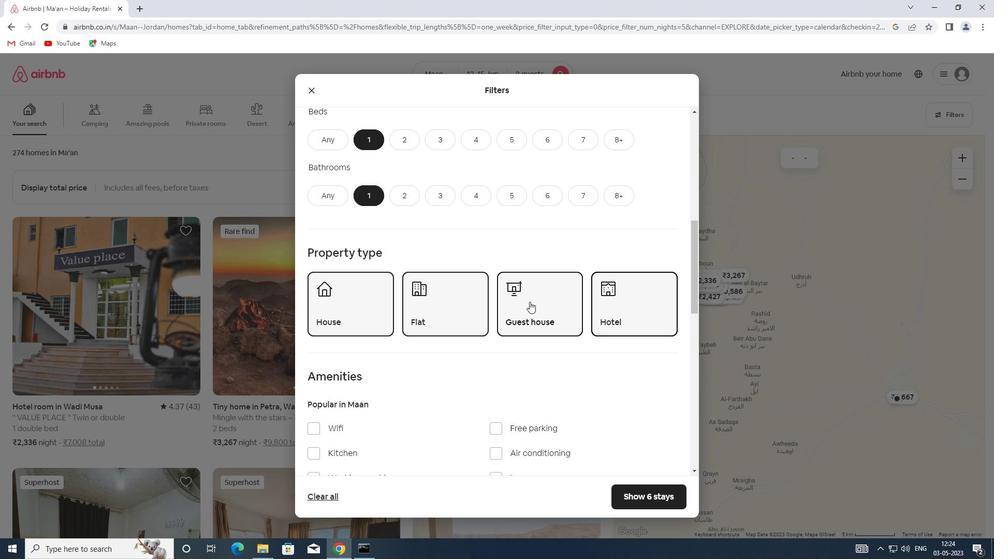 
Action: Mouse scrolled (526, 302) with delta (0, 0)
Screenshot: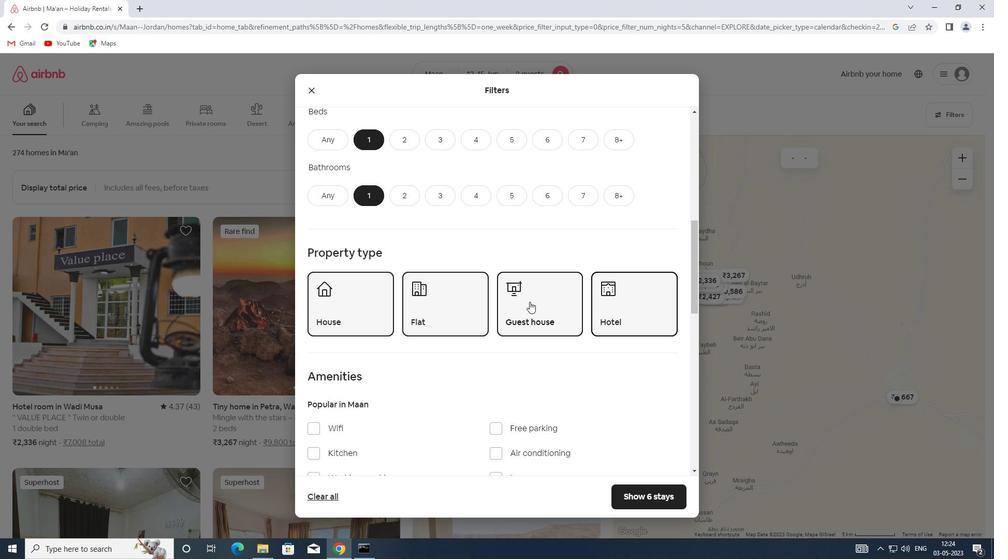 
Action: Mouse scrolled (526, 302) with delta (0, 0)
Screenshot: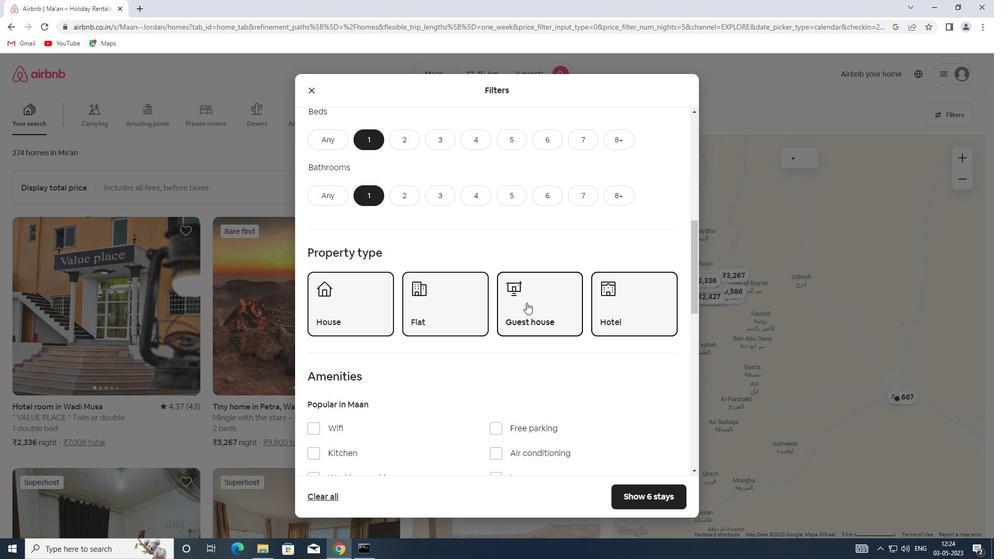 
Action: Mouse moved to (352, 217)
Screenshot: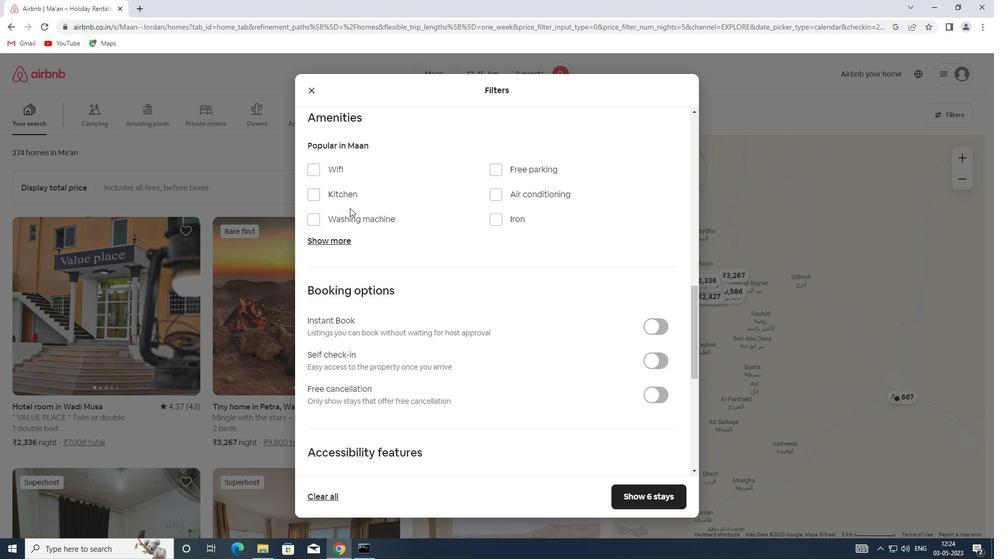 
Action: Mouse pressed left at (352, 217)
Screenshot: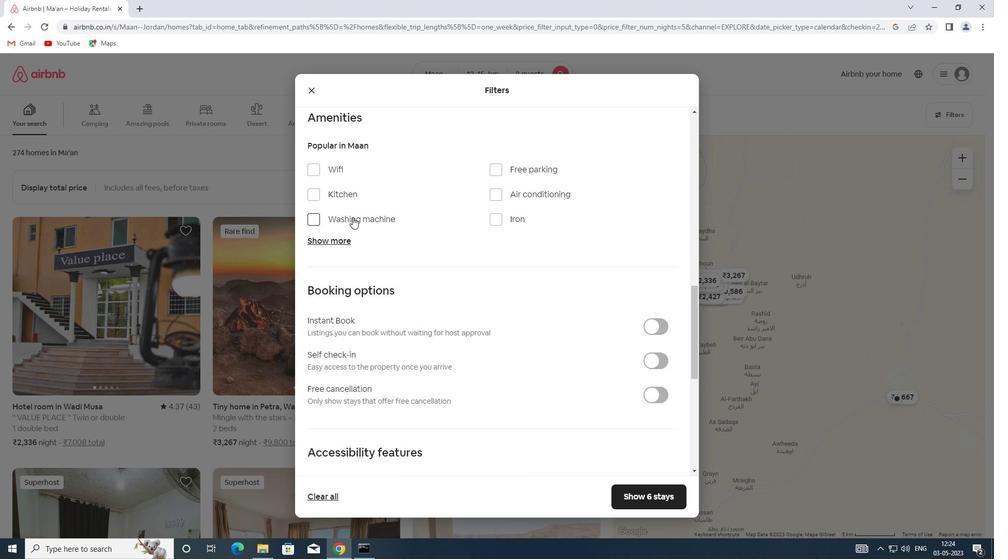 
Action: Mouse moved to (656, 362)
Screenshot: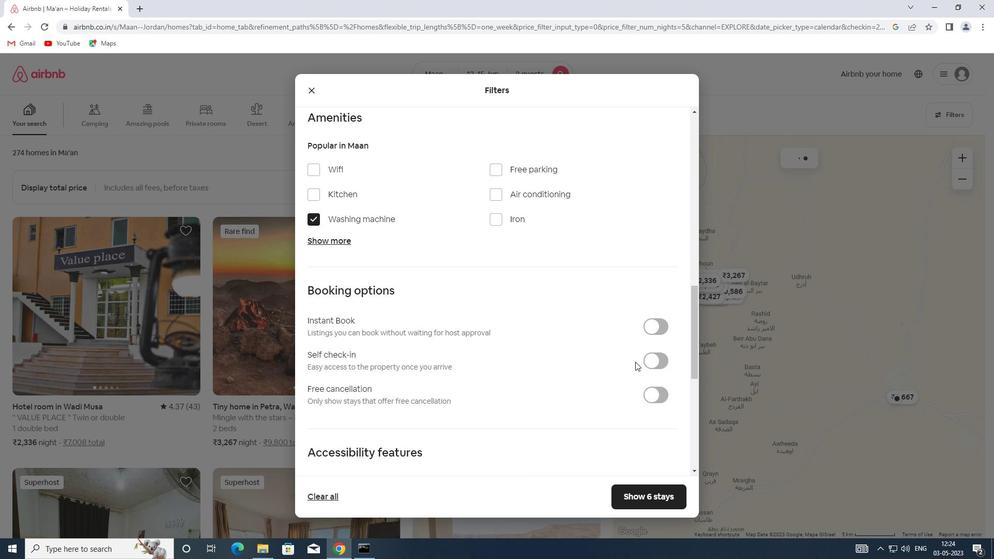 
Action: Mouse pressed left at (656, 362)
Screenshot: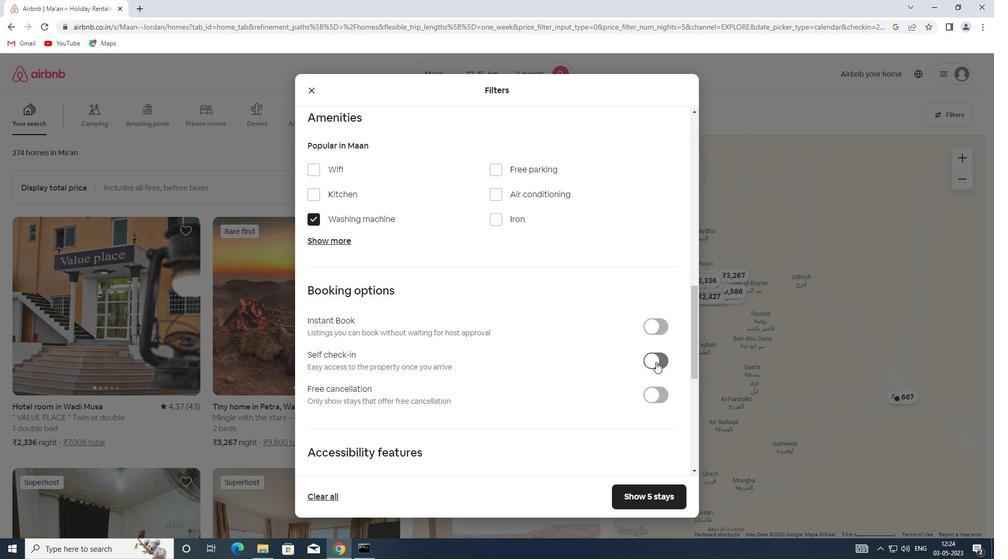 
Action: Mouse moved to (425, 334)
Screenshot: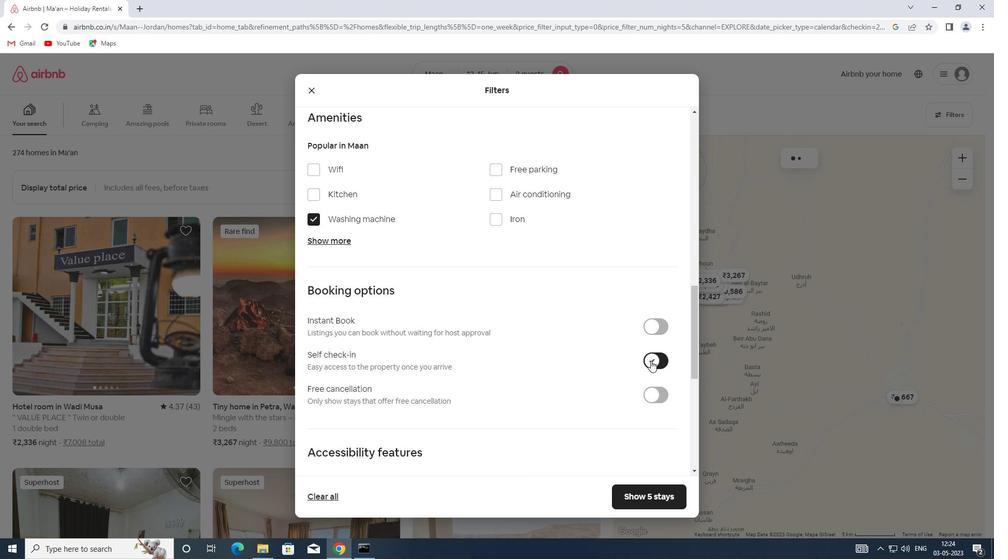 
Action: Mouse scrolled (425, 334) with delta (0, 0)
Screenshot: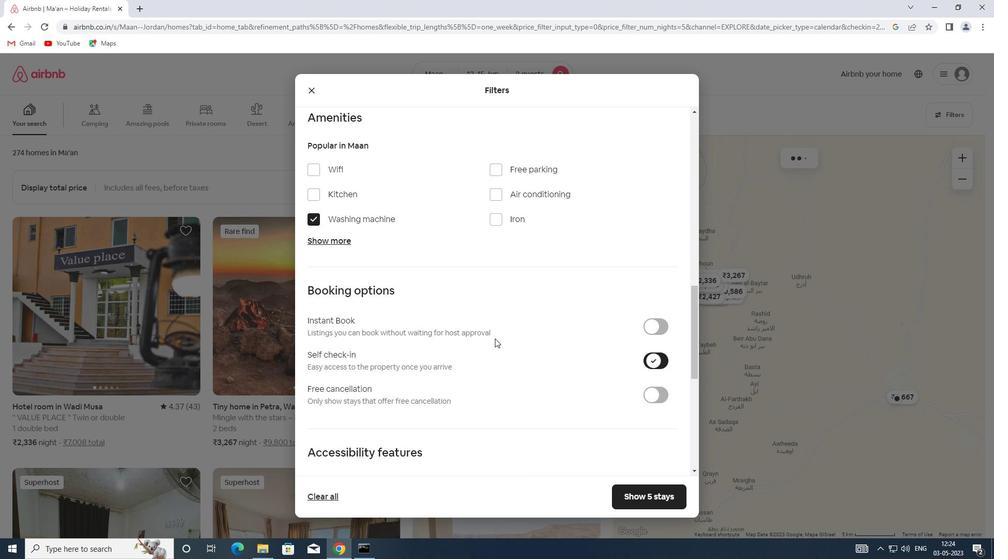 
Action: Mouse scrolled (425, 334) with delta (0, 0)
Screenshot: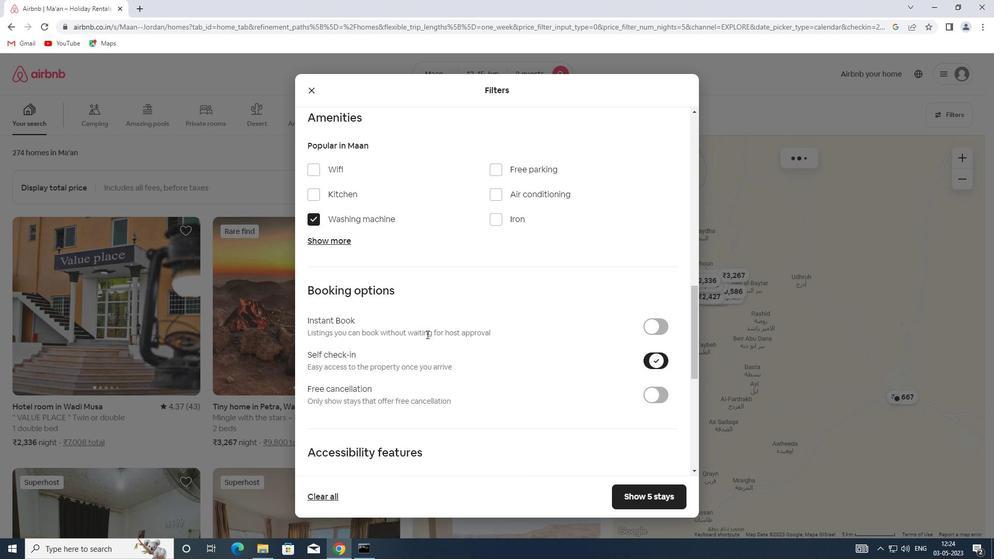 
Action: Mouse scrolled (425, 334) with delta (0, 0)
Screenshot: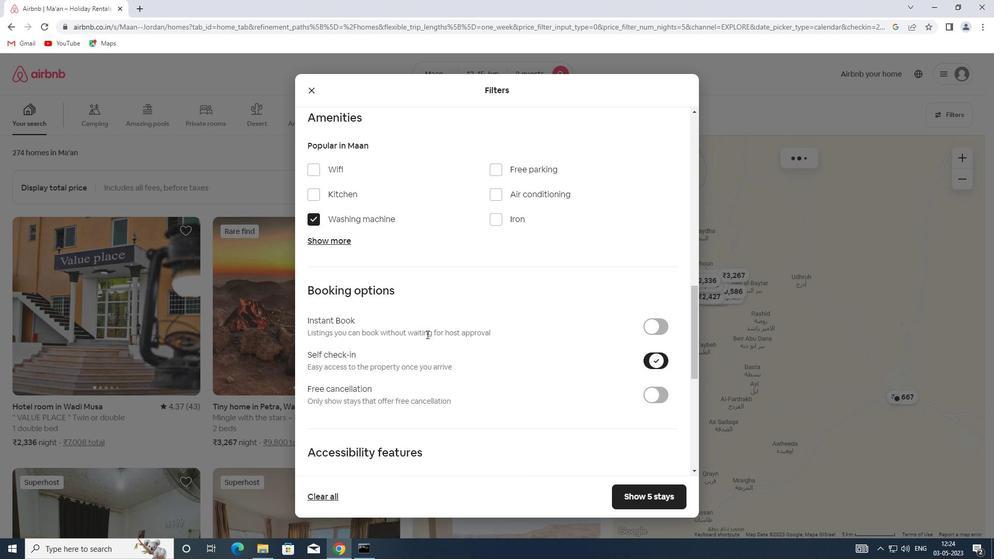 
Action: Mouse scrolled (425, 335) with delta (0, 0)
Screenshot: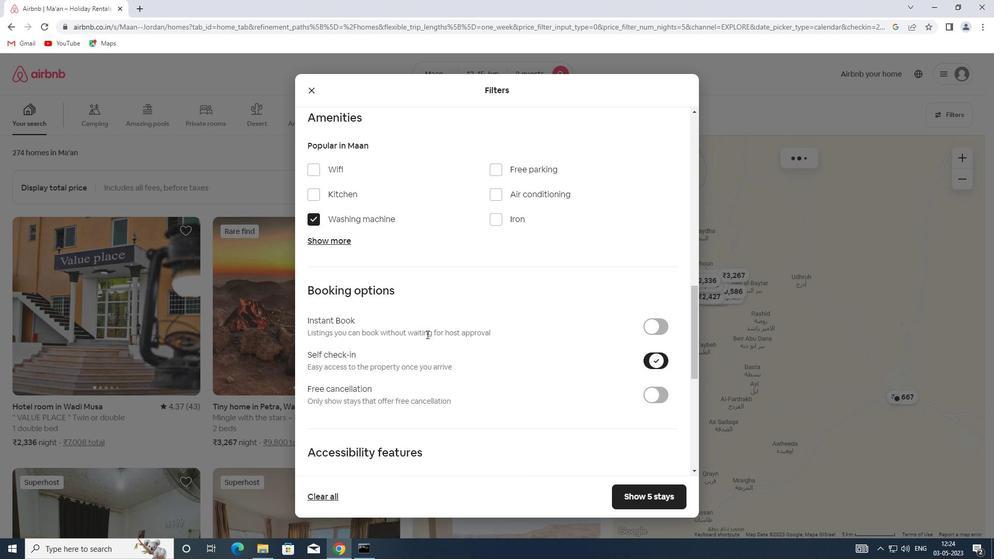 
Action: Mouse scrolled (425, 334) with delta (0, 0)
Screenshot: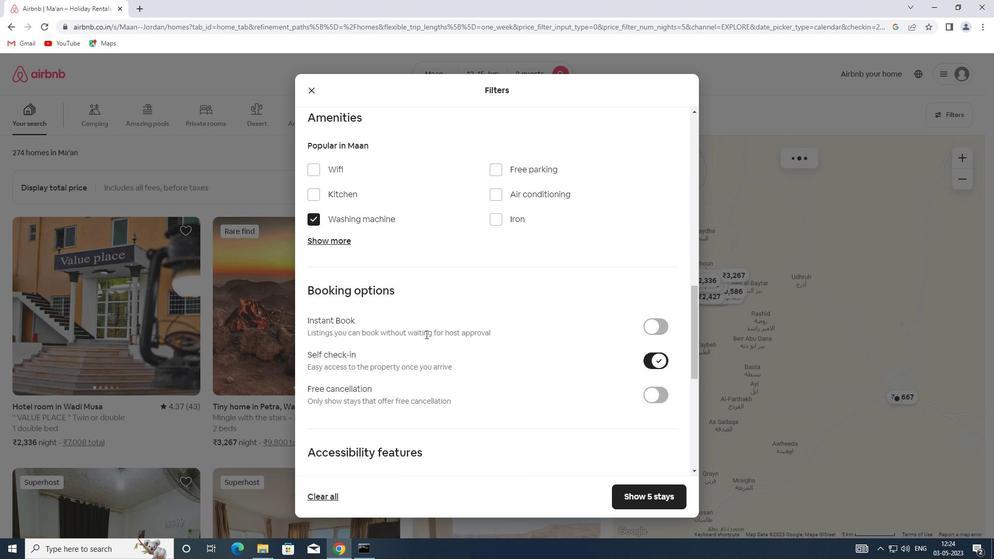 
Action: Mouse moved to (414, 333)
Screenshot: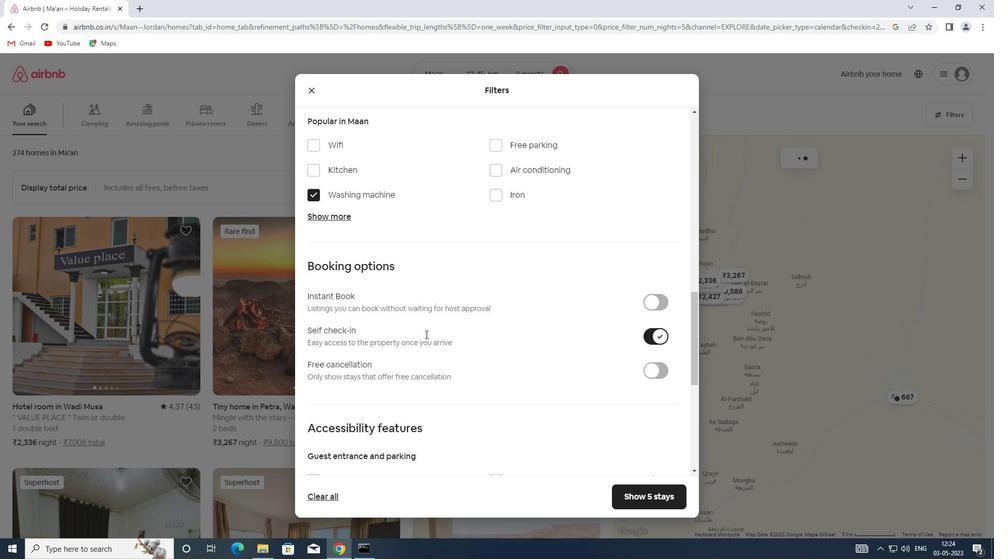 
Action: Mouse scrolled (414, 332) with delta (0, 0)
Screenshot: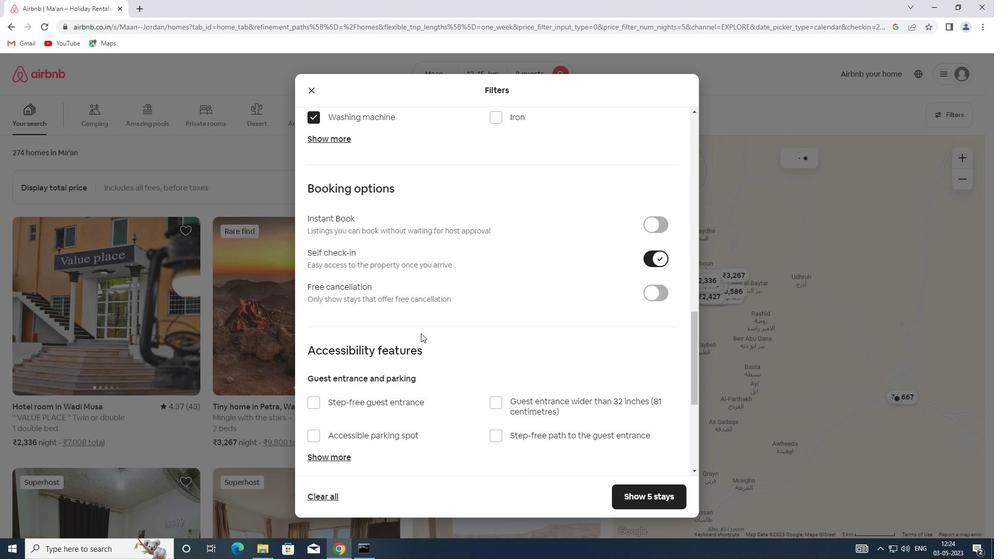 
Action: Mouse scrolled (414, 332) with delta (0, 0)
Screenshot: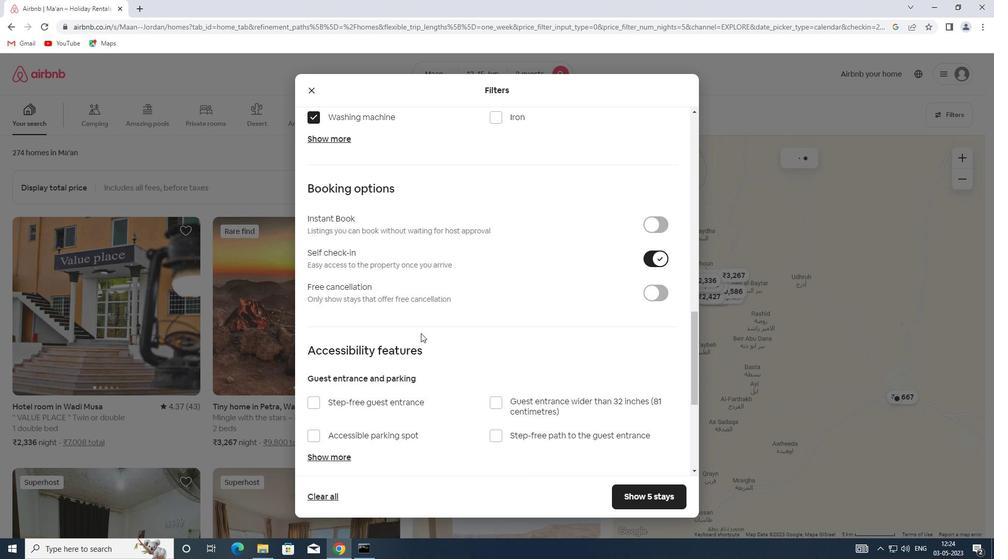 
Action: Mouse scrolled (414, 332) with delta (0, 0)
Screenshot: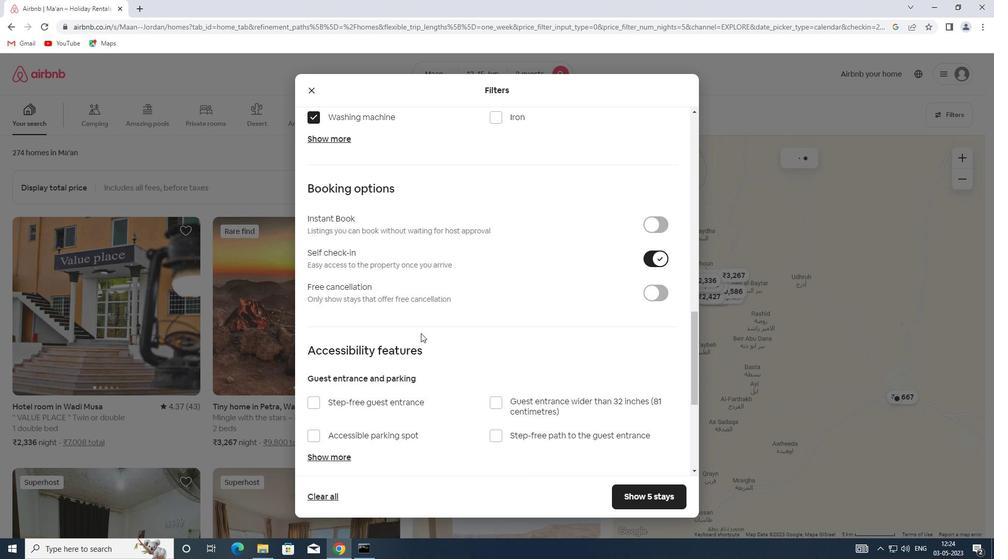
Action: Mouse scrolled (414, 332) with delta (0, 0)
Screenshot: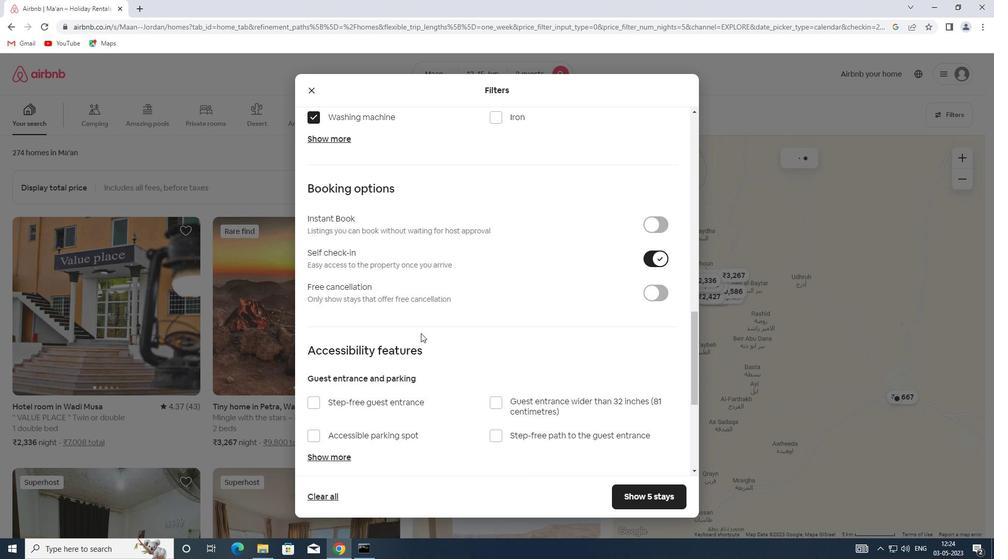 
Action: Mouse moved to (326, 401)
Screenshot: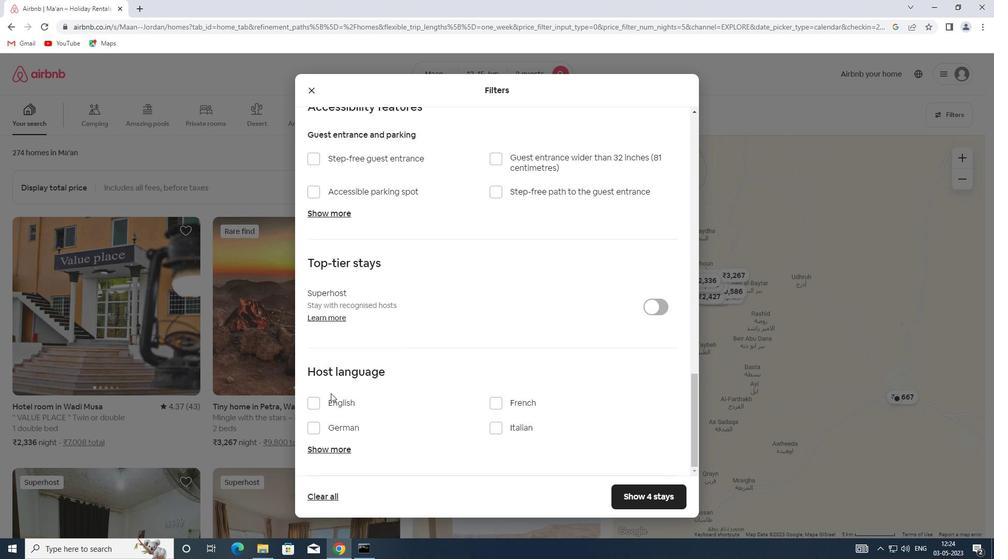 
Action: Mouse pressed left at (326, 401)
Screenshot: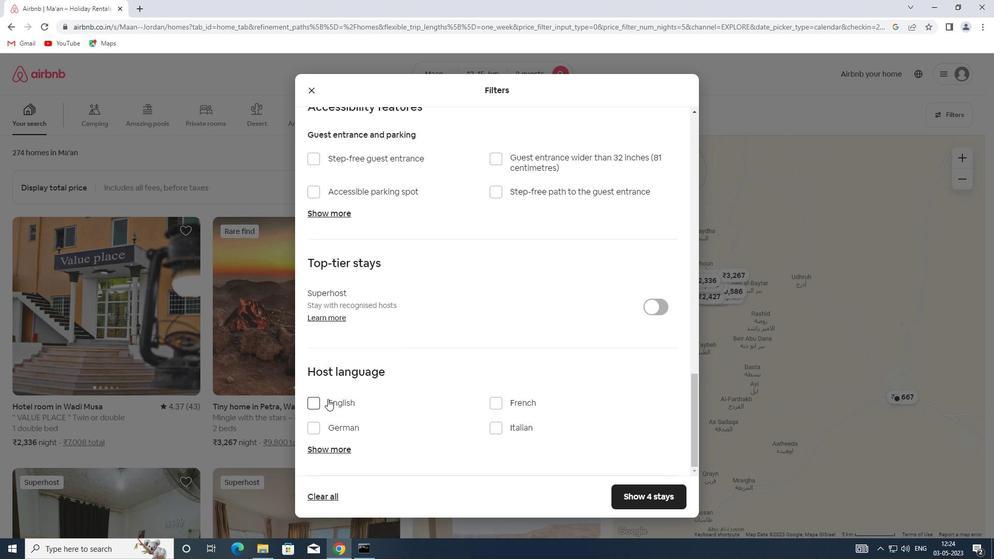 
Action: Mouse moved to (648, 493)
Screenshot: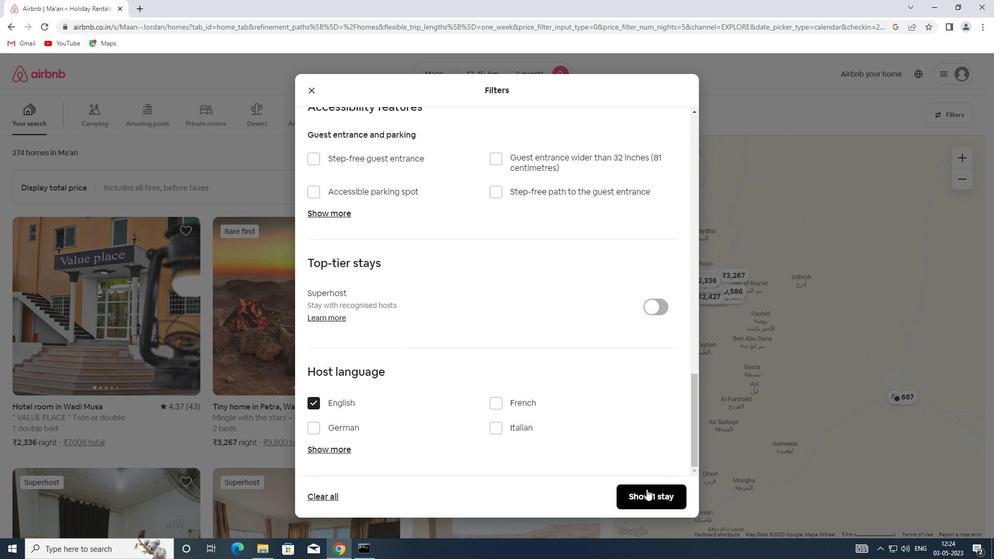 
Action: Mouse pressed left at (648, 493)
Screenshot: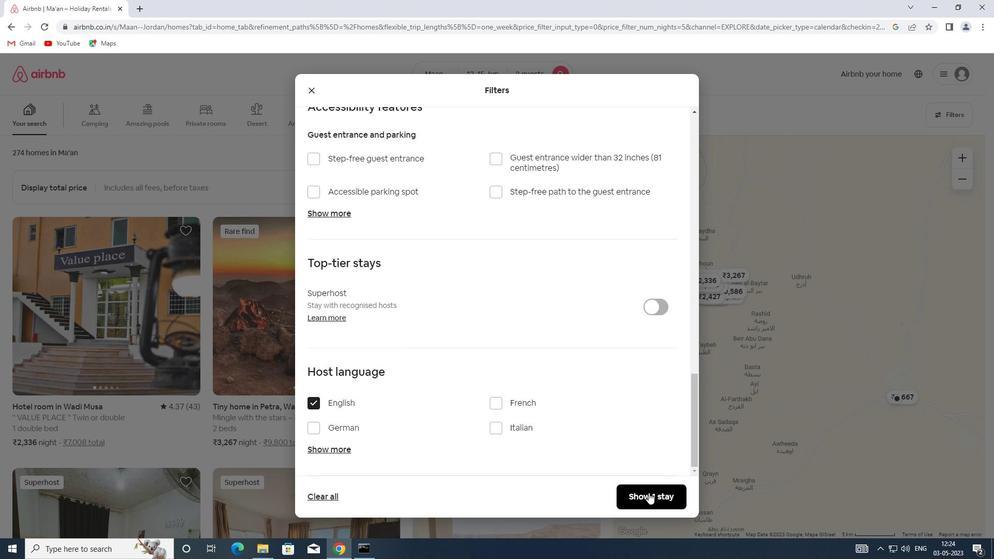 
Action: Mouse moved to (640, 481)
Screenshot: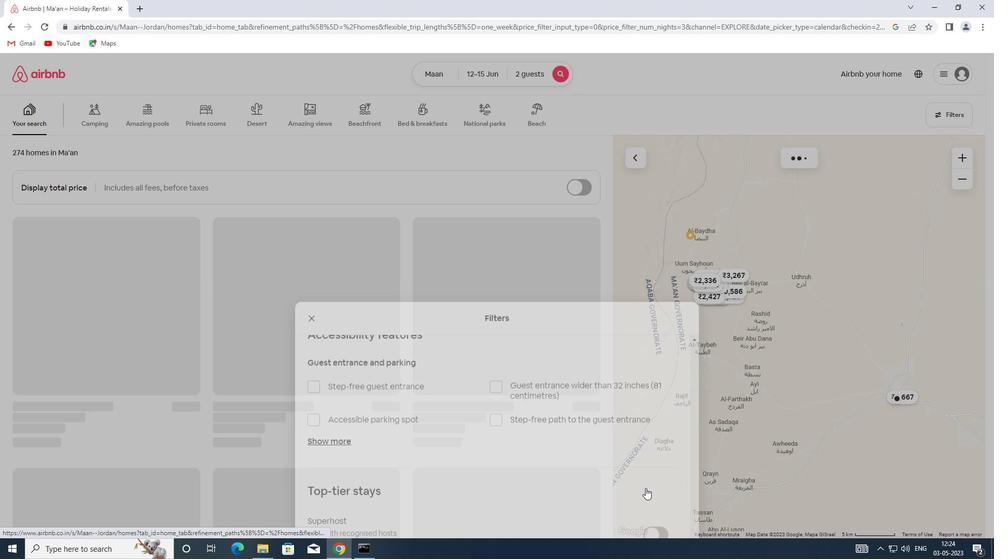
